 Task: Create a due date automation trigger when advanced on, on the monday of the week a card is due add fields with custom field "Resume" set to a date less than 1 days from now at 11:00 AM.
Action: Mouse moved to (1141, 84)
Screenshot: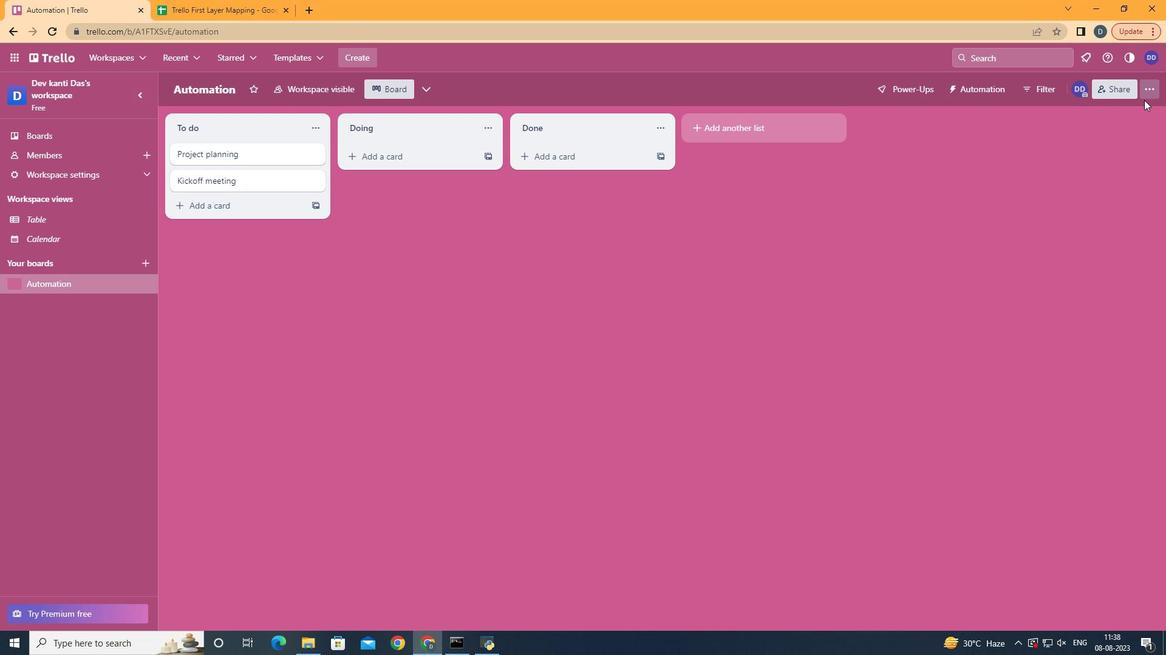 
Action: Mouse pressed left at (1141, 84)
Screenshot: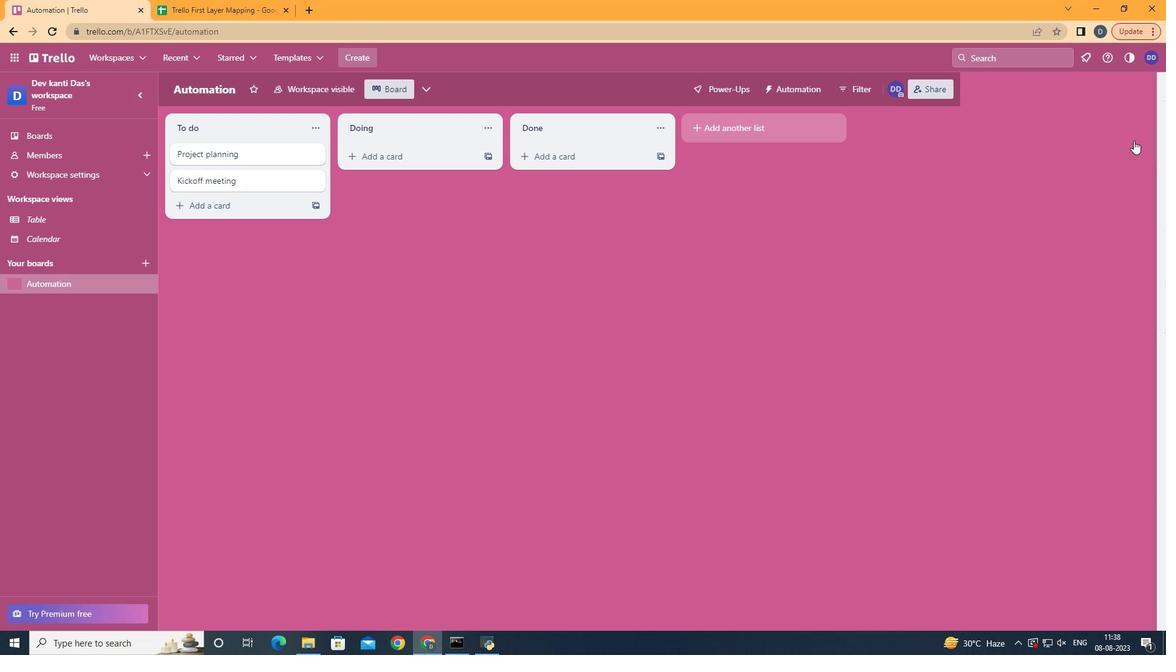 
Action: Mouse moved to (1068, 254)
Screenshot: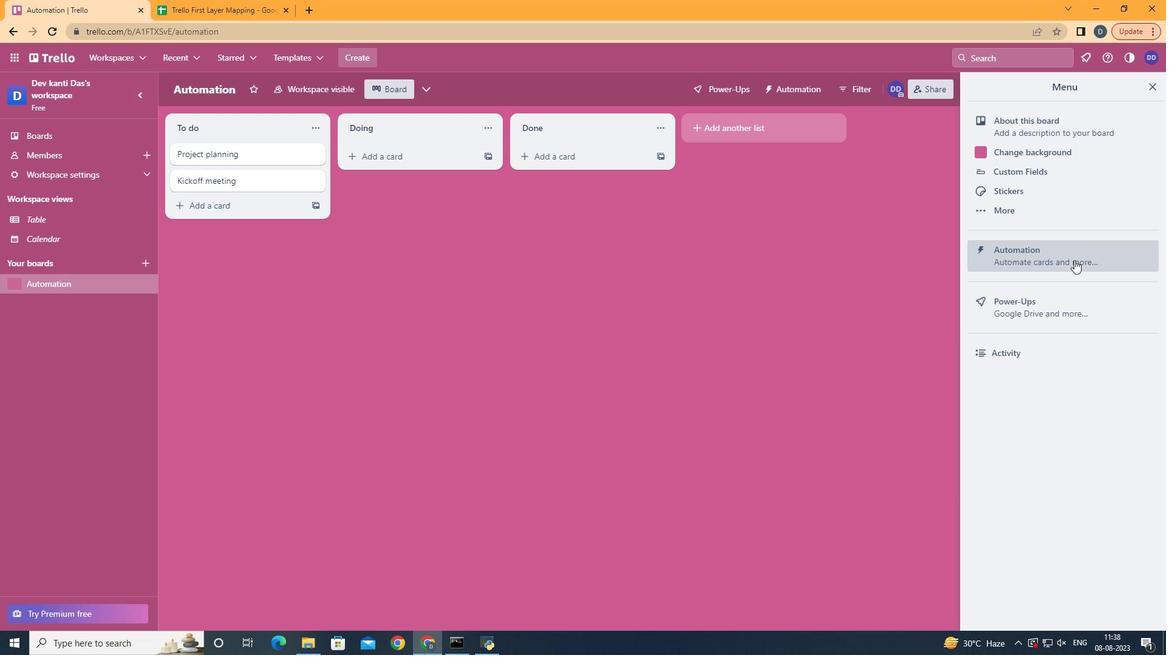
Action: Mouse pressed left at (1068, 254)
Screenshot: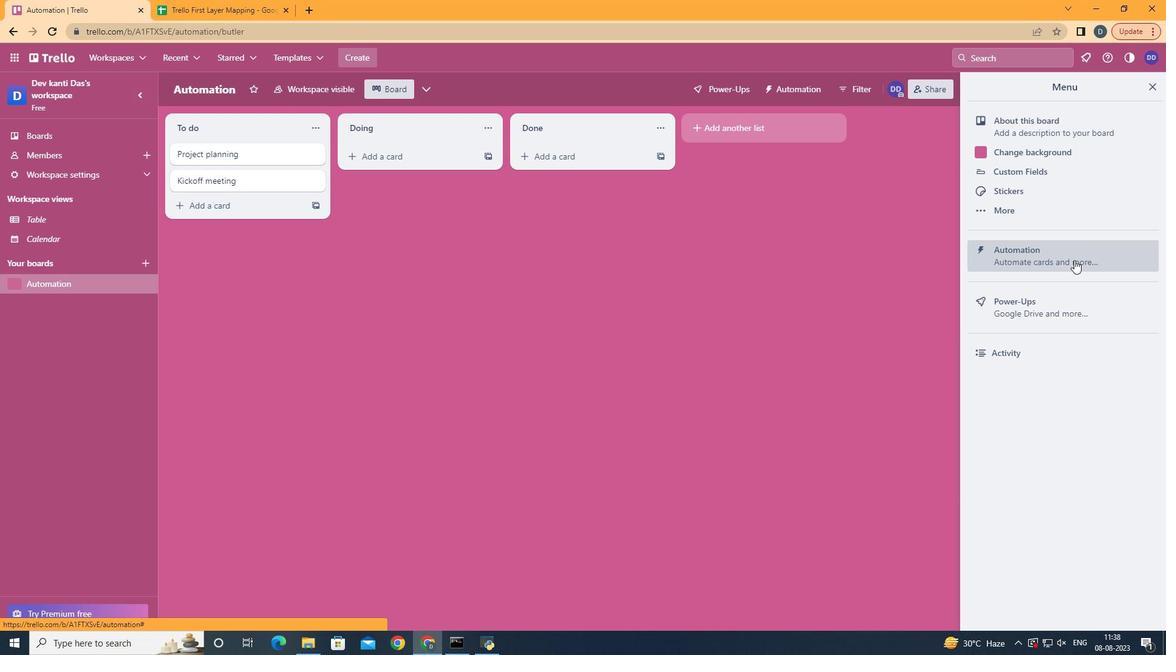 
Action: Mouse moved to (210, 238)
Screenshot: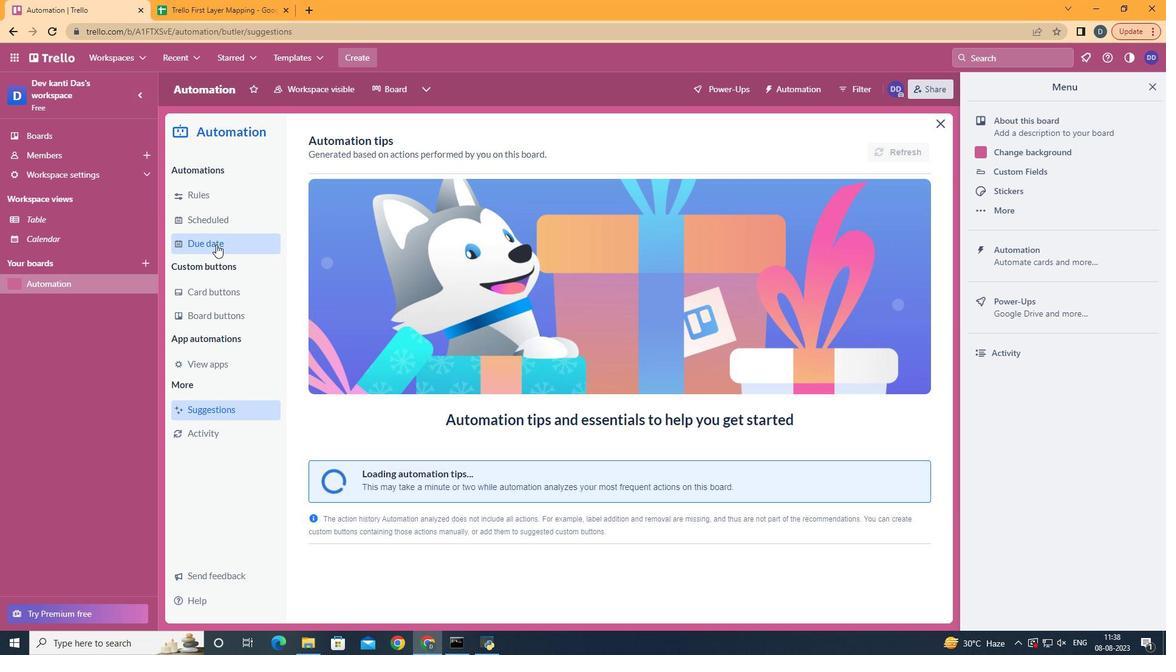 
Action: Mouse pressed left at (210, 238)
Screenshot: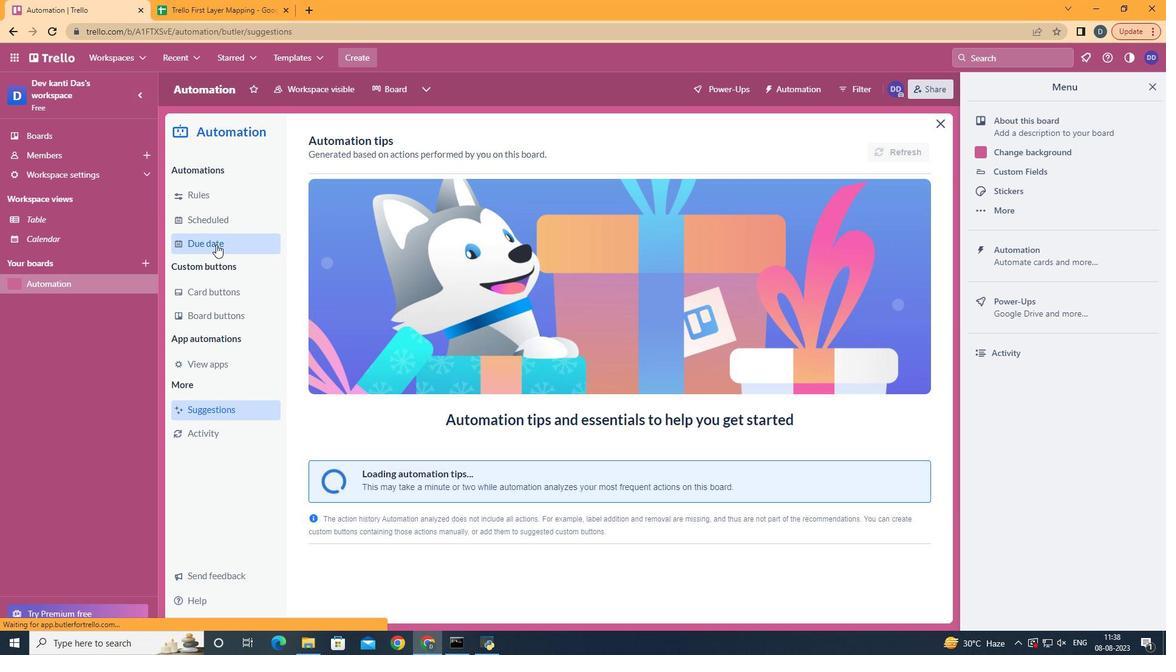 
Action: Mouse moved to (850, 140)
Screenshot: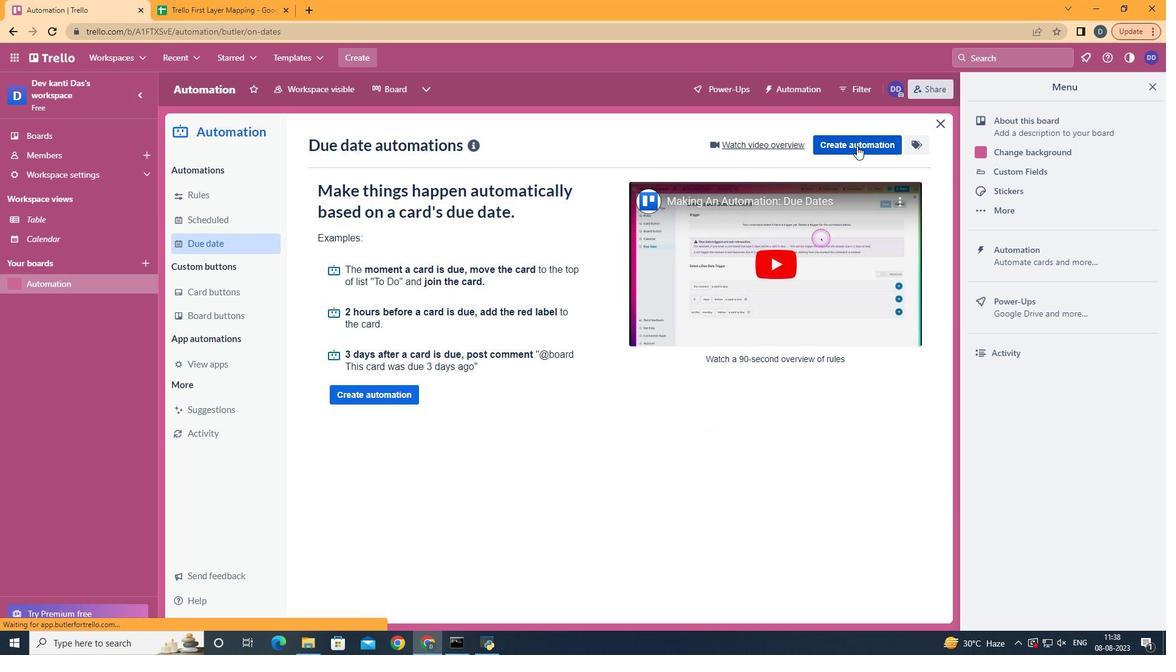 
Action: Mouse pressed left at (850, 140)
Screenshot: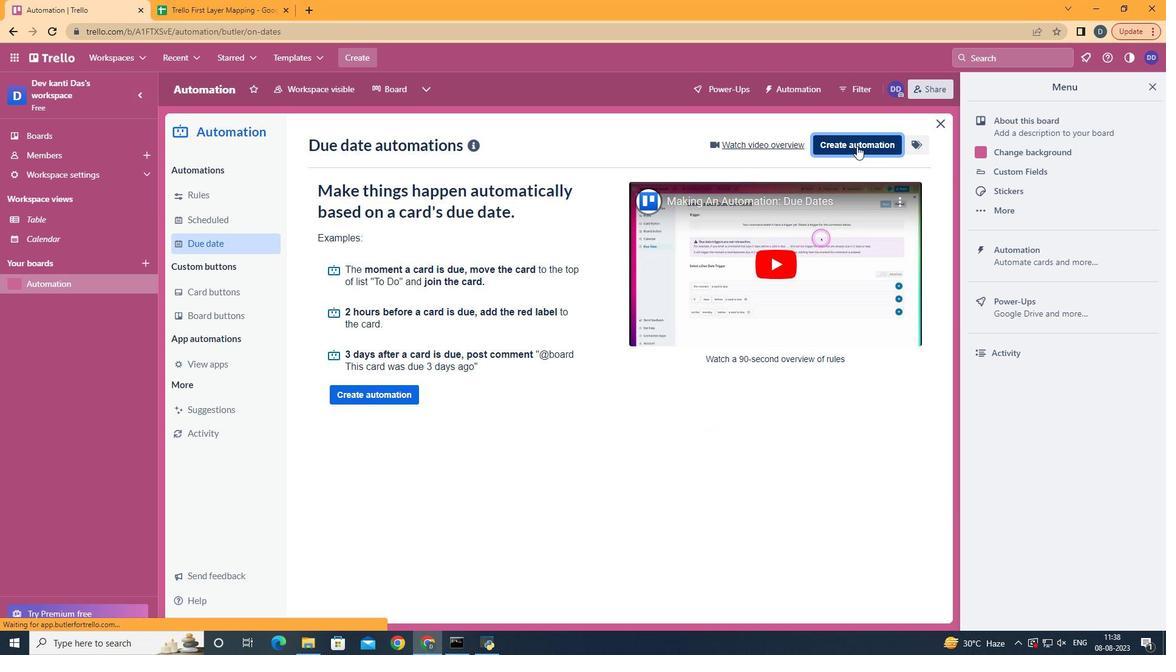 
Action: Mouse moved to (586, 257)
Screenshot: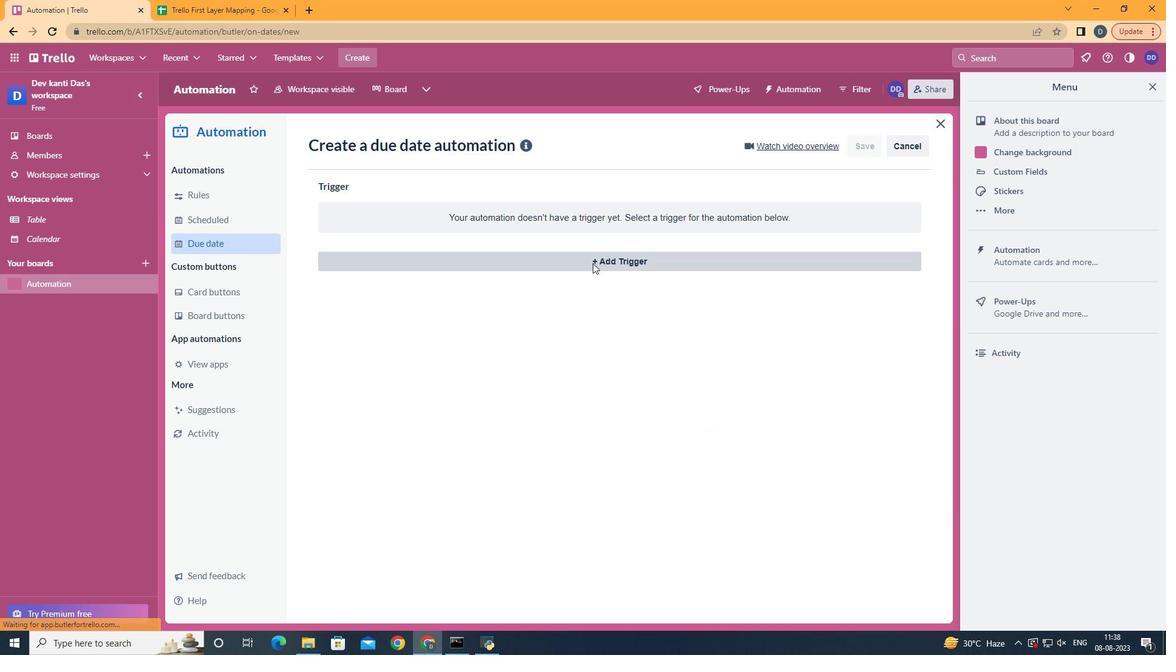 
Action: Mouse pressed left at (586, 257)
Screenshot: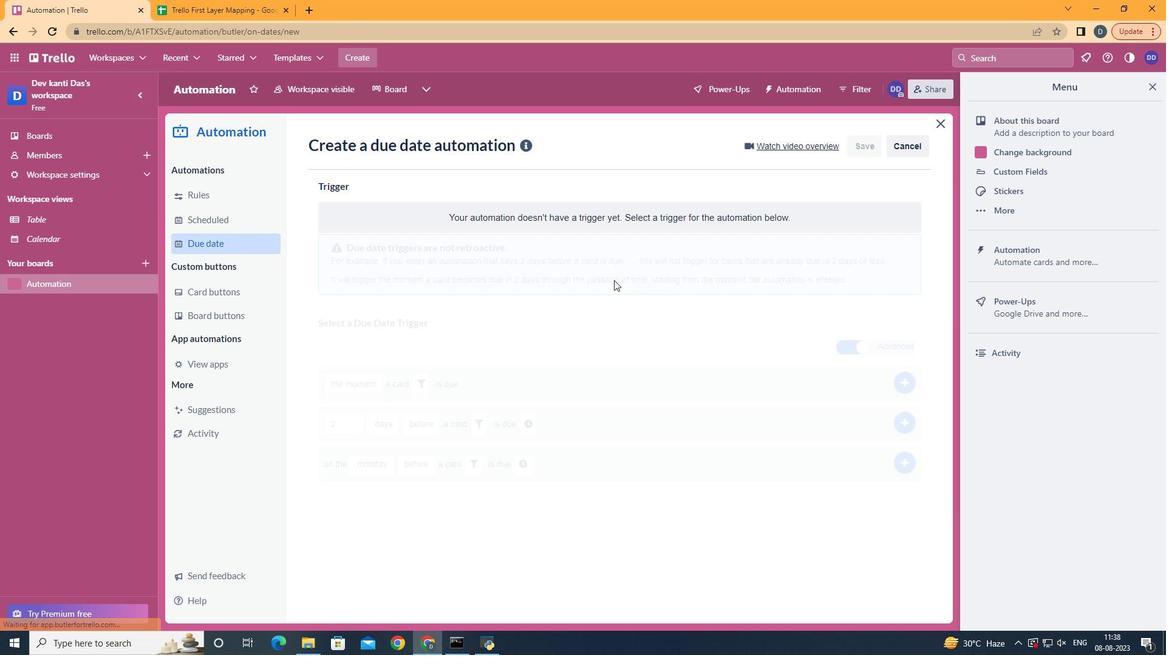 
Action: Mouse moved to (388, 315)
Screenshot: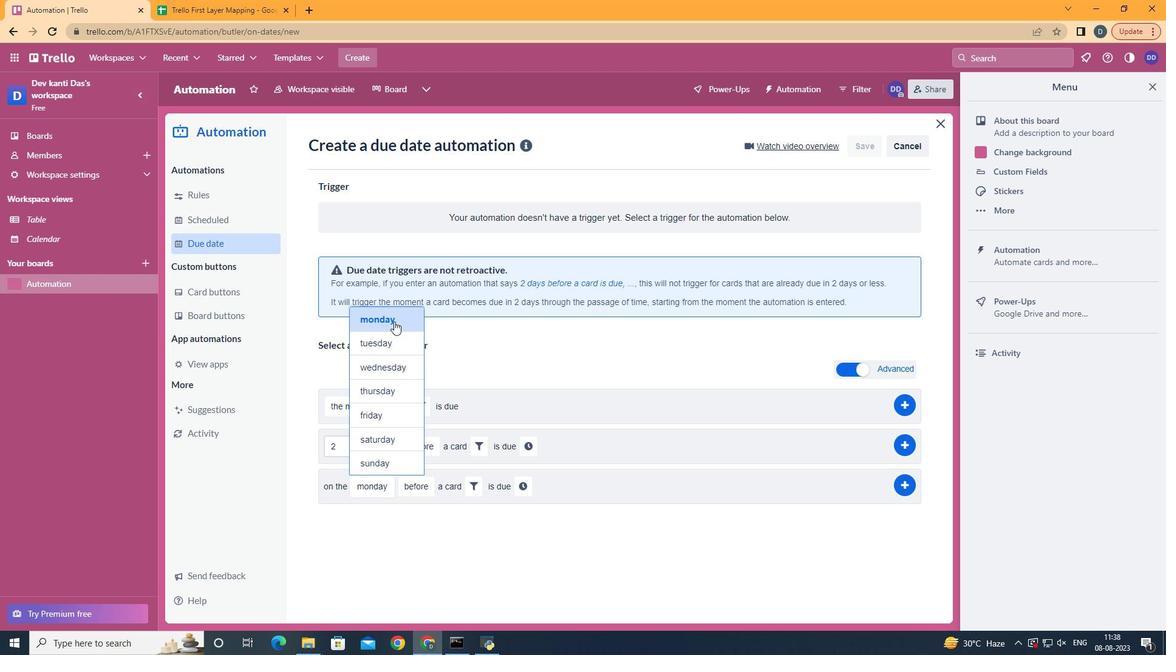 
Action: Mouse pressed left at (388, 315)
Screenshot: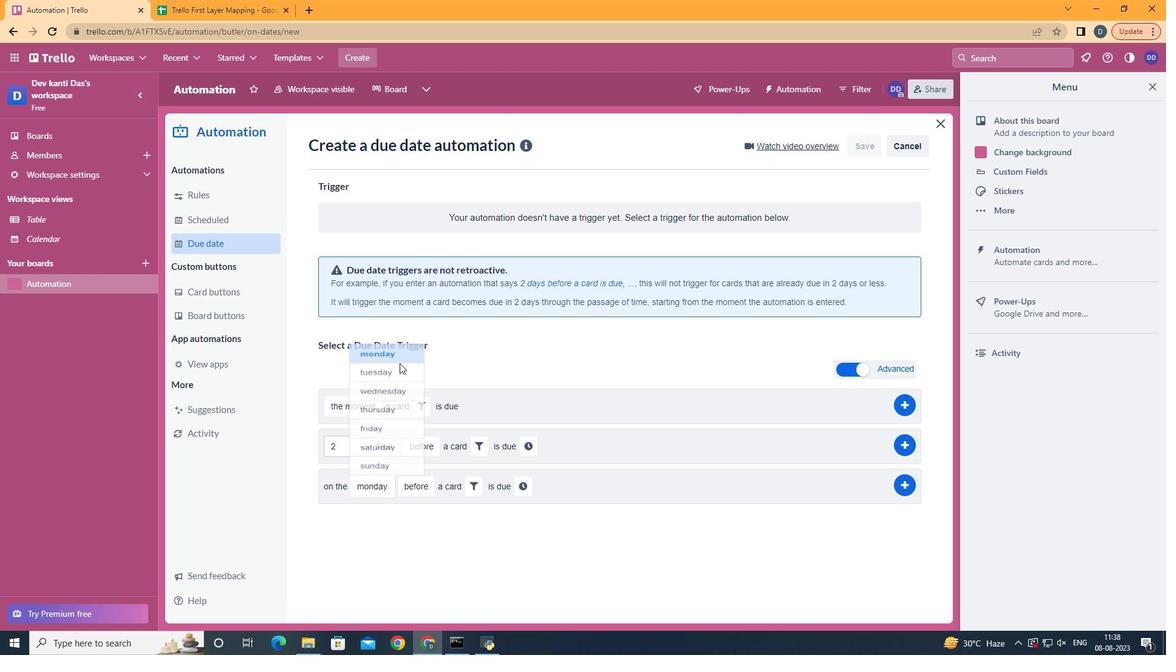 
Action: Mouse moved to (420, 551)
Screenshot: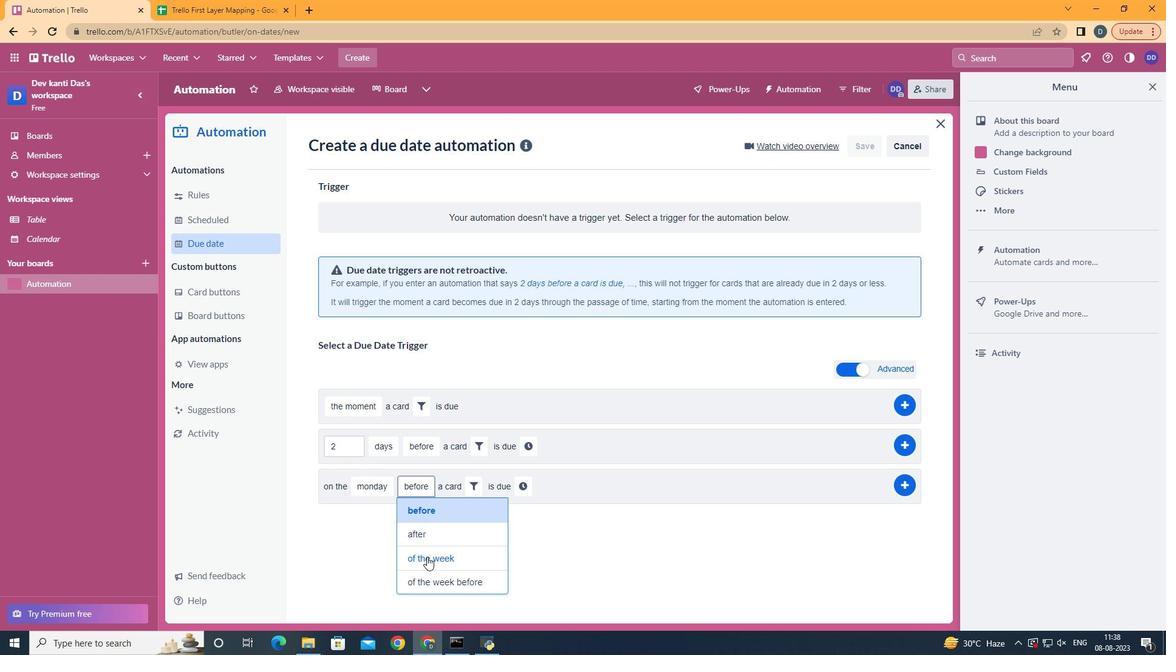 
Action: Mouse pressed left at (420, 551)
Screenshot: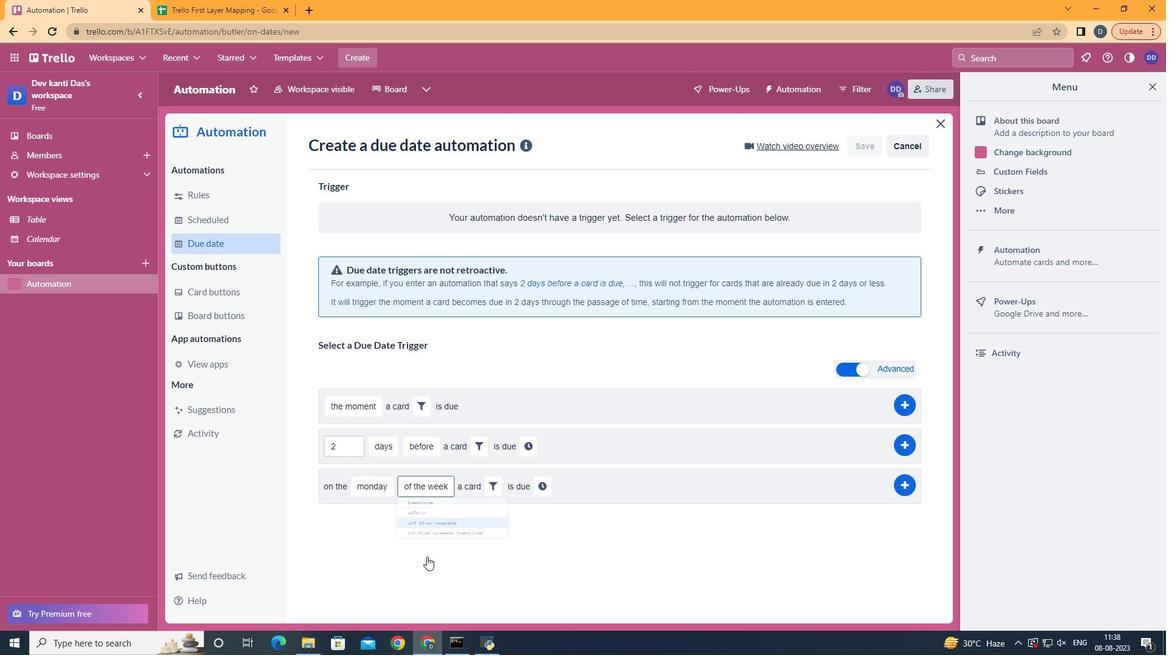 
Action: Mouse moved to (488, 481)
Screenshot: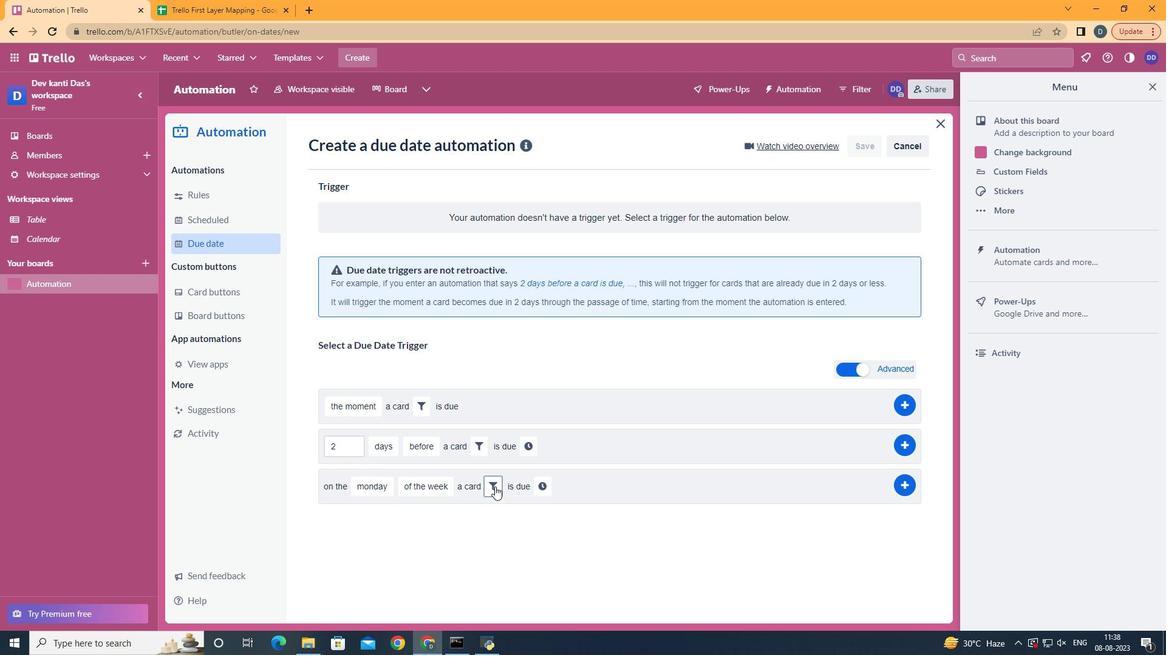 
Action: Mouse pressed left at (488, 481)
Screenshot: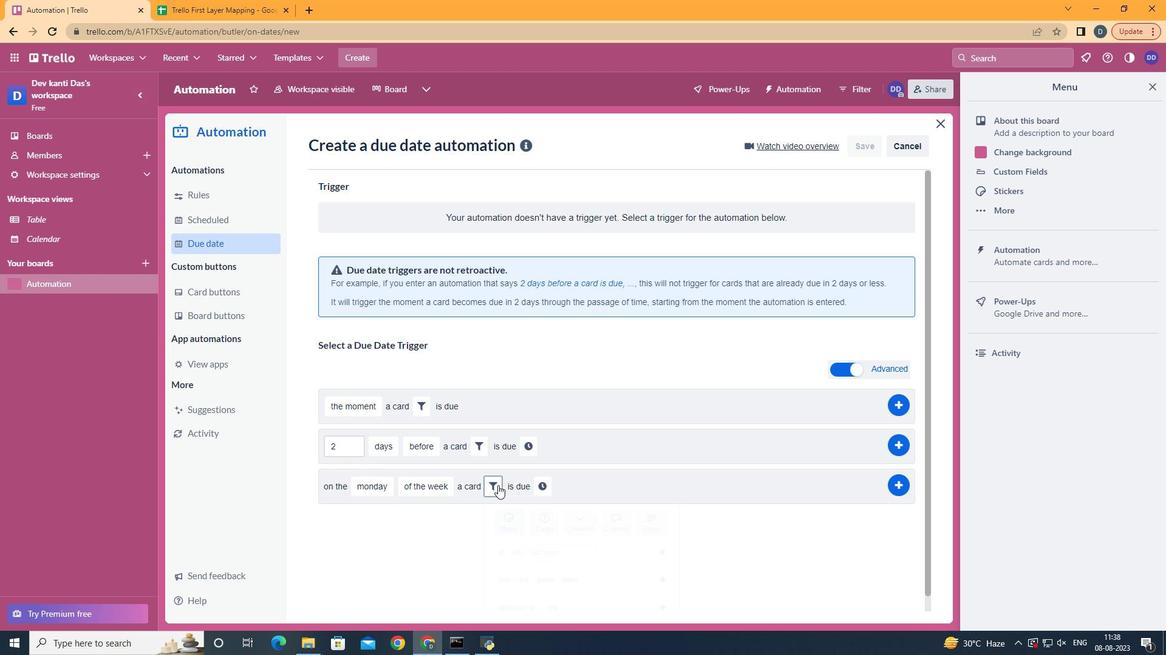 
Action: Mouse moved to (684, 524)
Screenshot: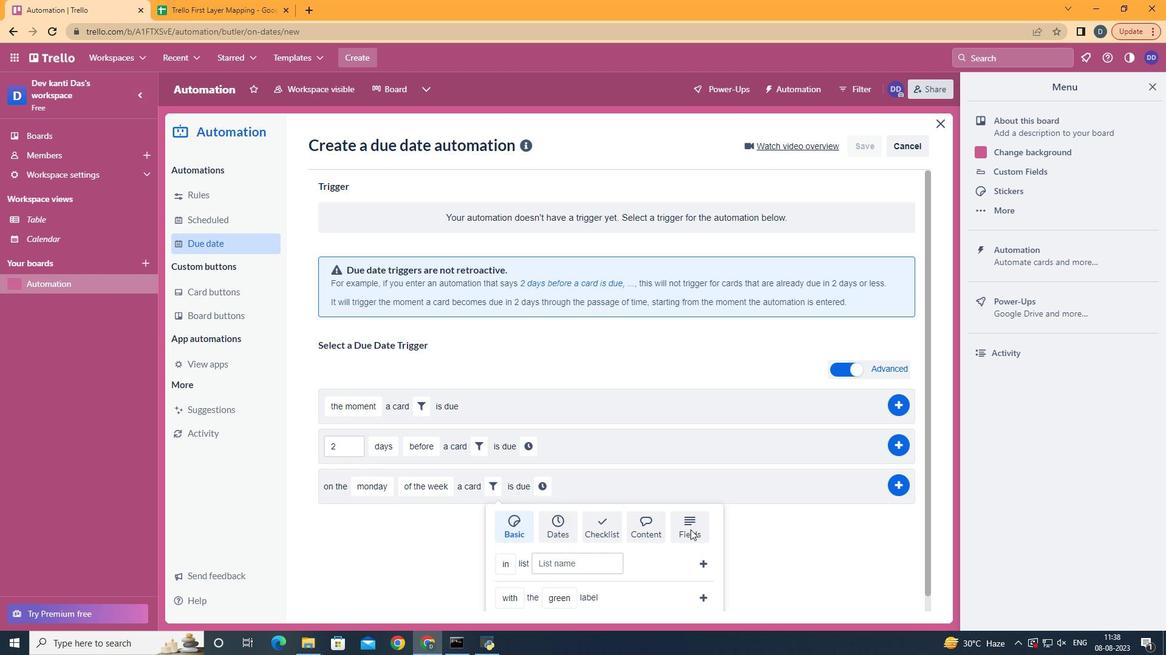 
Action: Mouse pressed left at (684, 524)
Screenshot: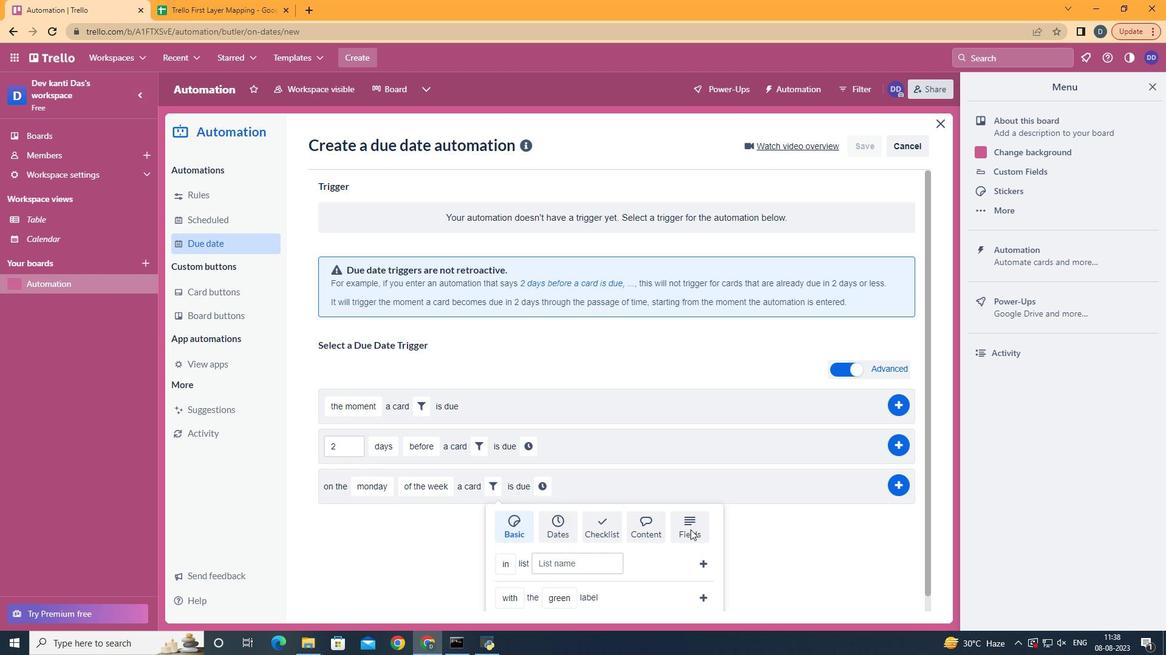 
Action: Mouse scrolled (684, 523) with delta (0, 0)
Screenshot: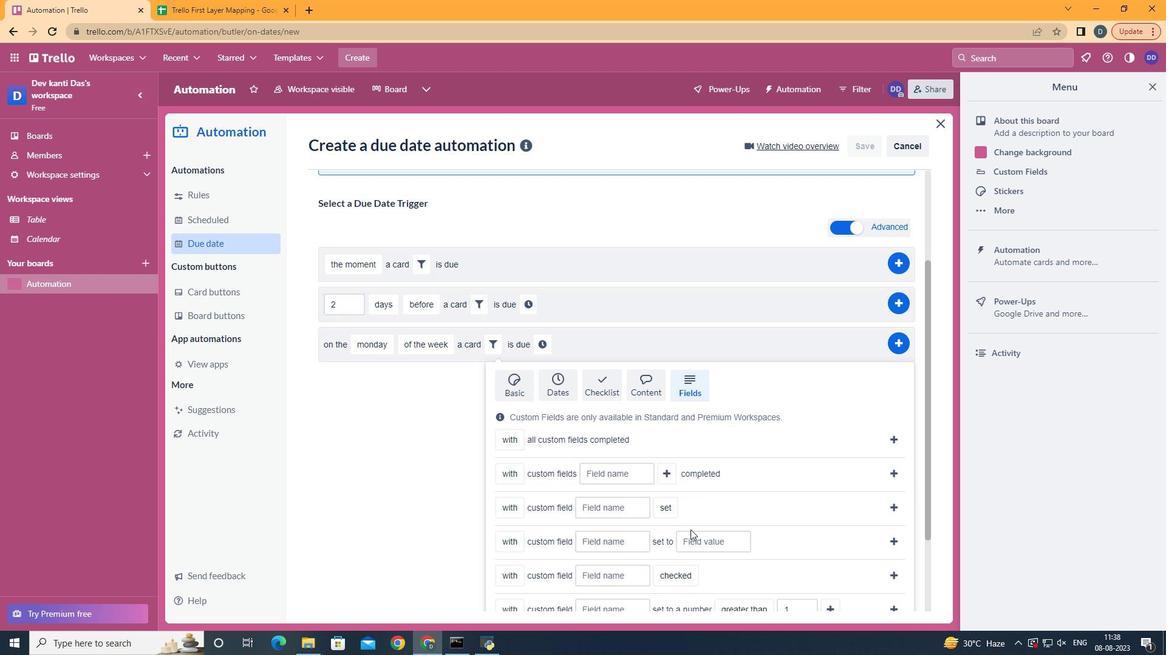 
Action: Mouse scrolled (684, 523) with delta (0, 0)
Screenshot: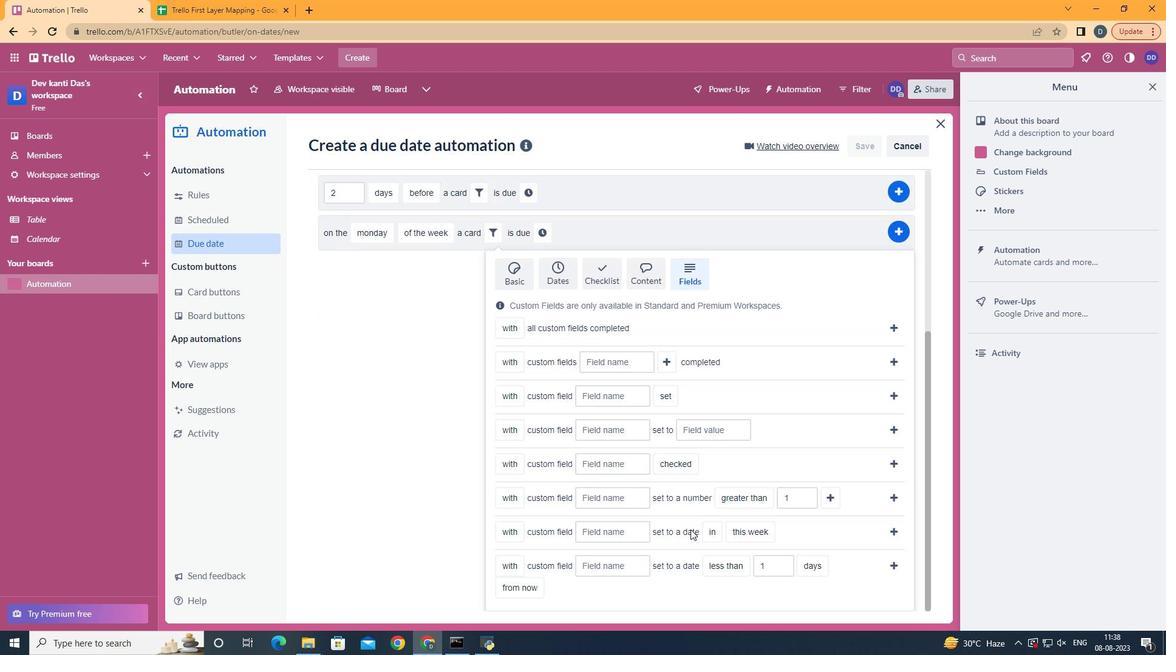 
Action: Mouse scrolled (684, 523) with delta (0, 0)
Screenshot: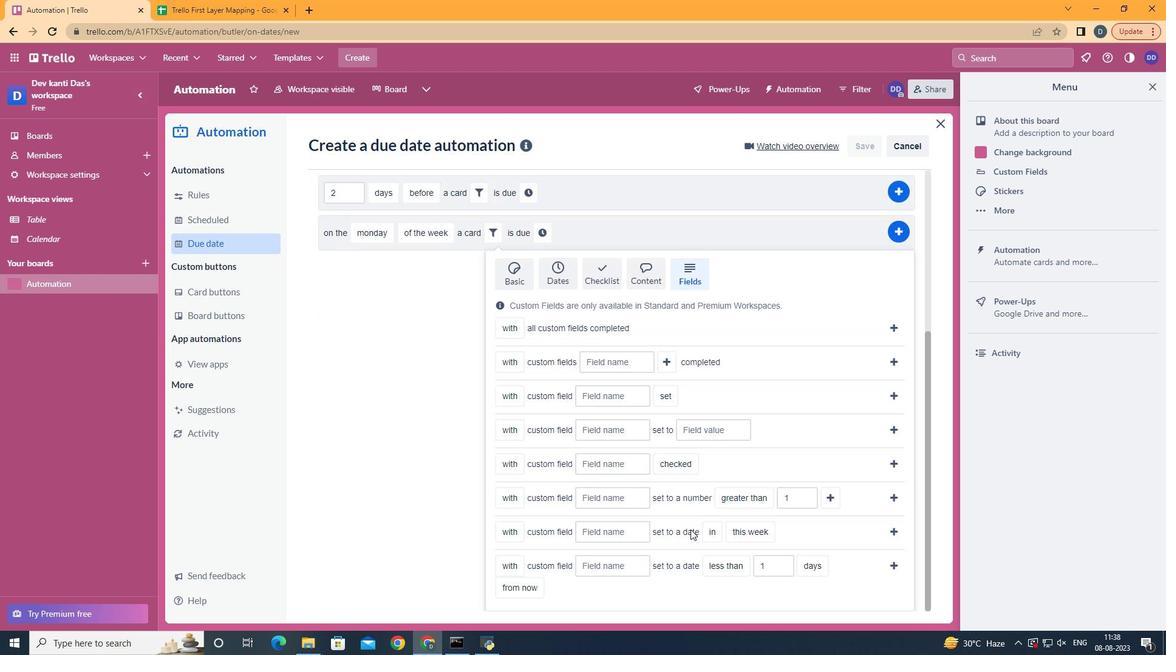 
Action: Mouse scrolled (684, 523) with delta (0, 0)
Screenshot: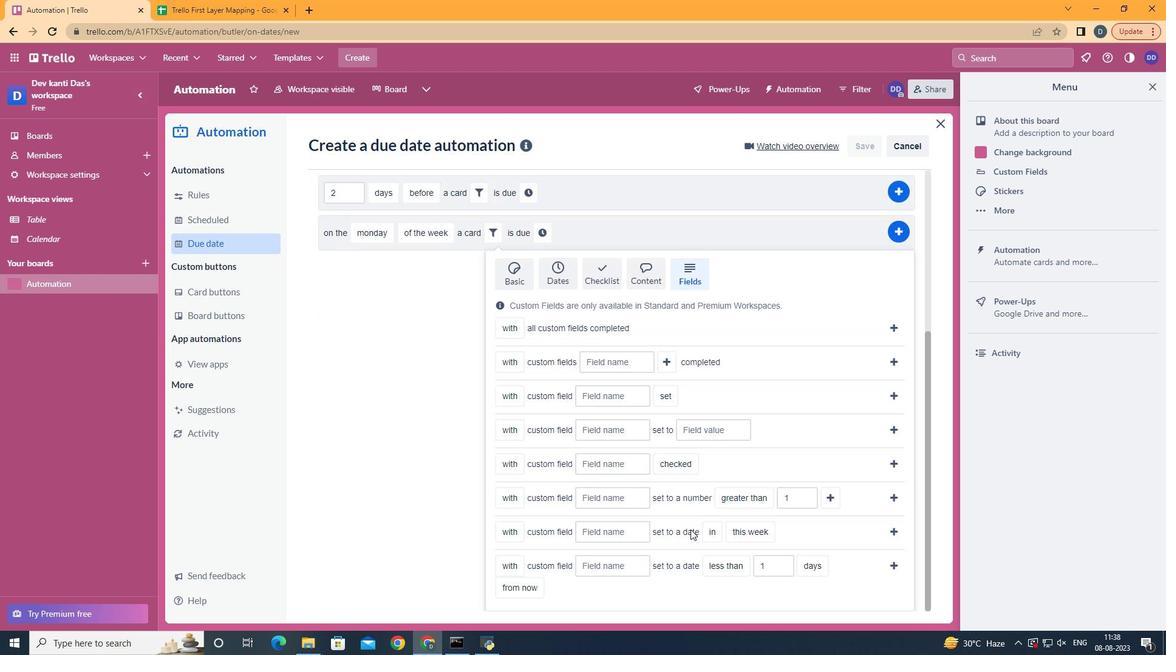 
Action: Mouse scrolled (684, 523) with delta (0, 0)
Screenshot: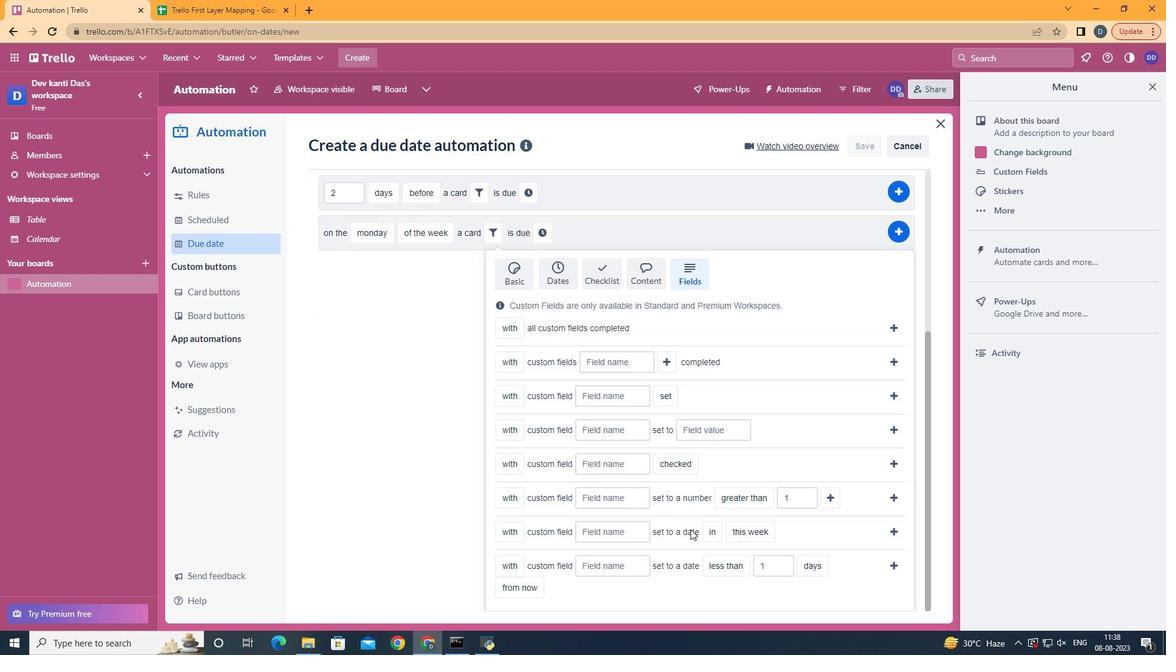 
Action: Mouse scrolled (684, 523) with delta (0, 0)
Screenshot: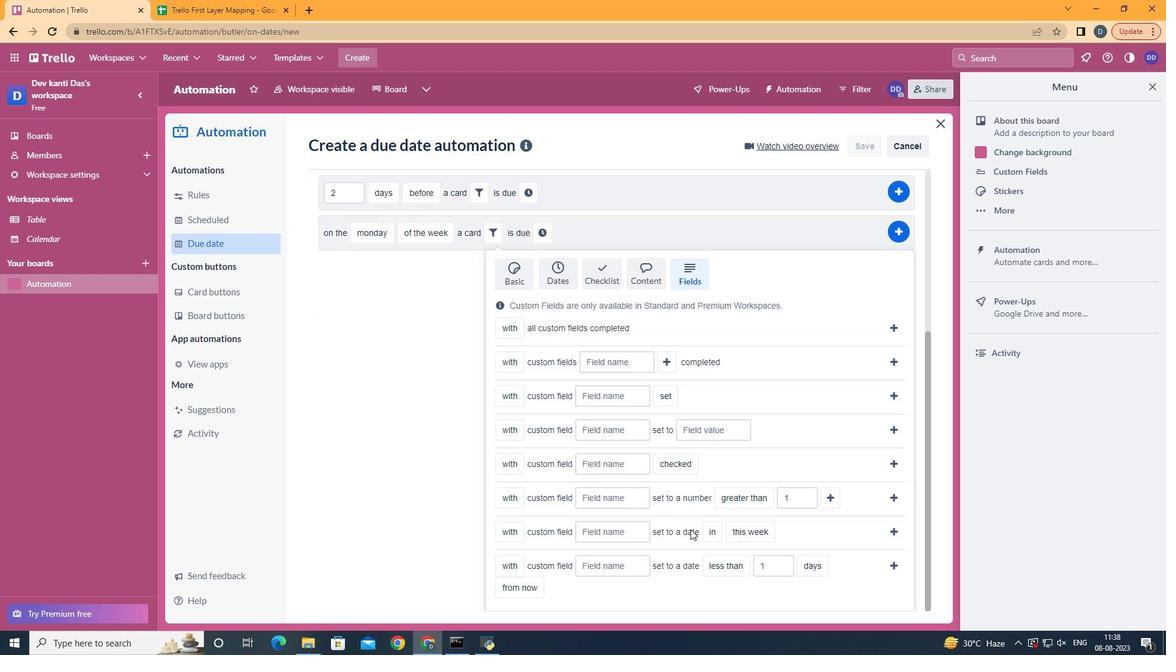 
Action: Mouse scrolled (684, 523) with delta (0, 0)
Screenshot: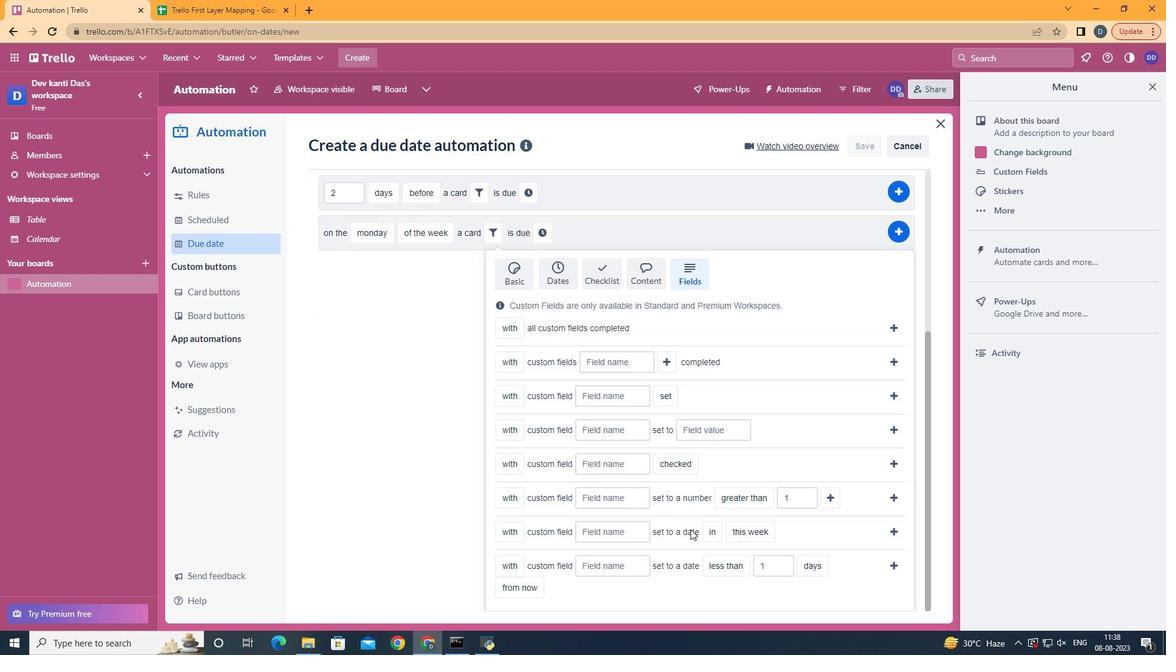 
Action: Mouse moved to (527, 510)
Screenshot: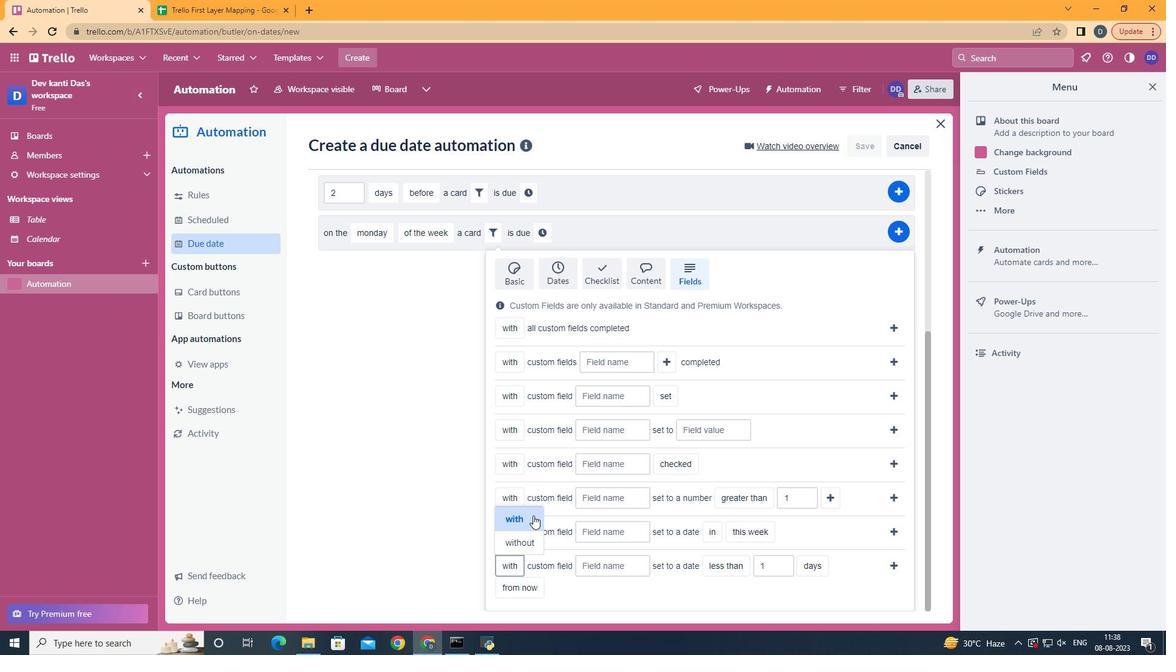 
Action: Mouse pressed left at (527, 510)
Screenshot: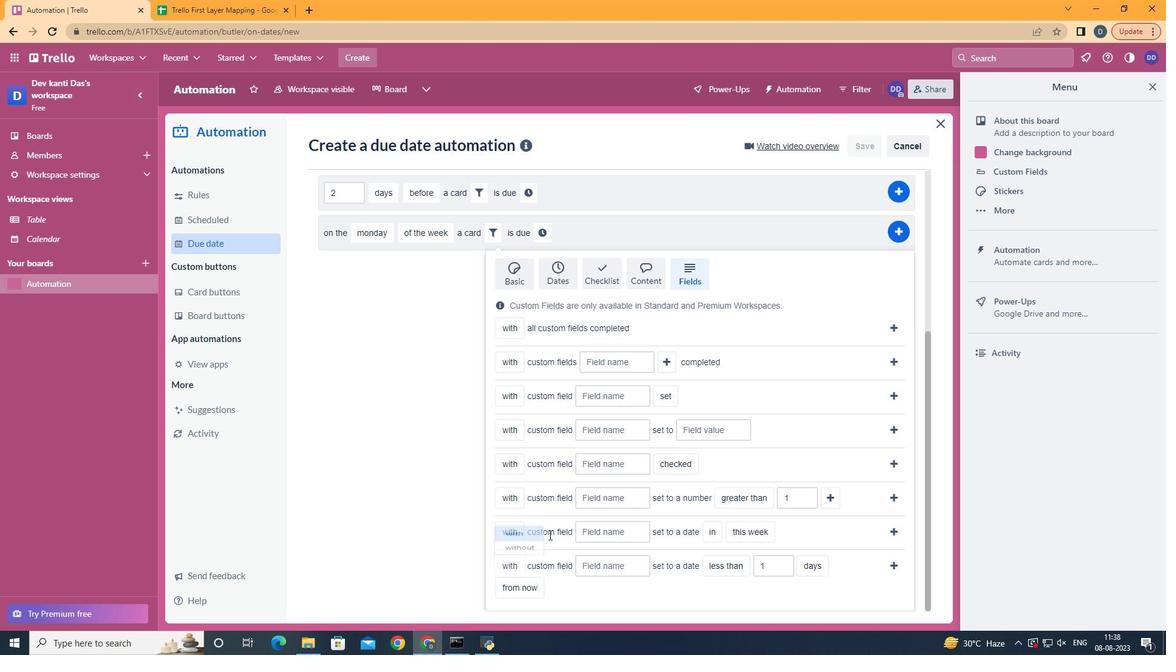 
Action: Mouse moved to (603, 566)
Screenshot: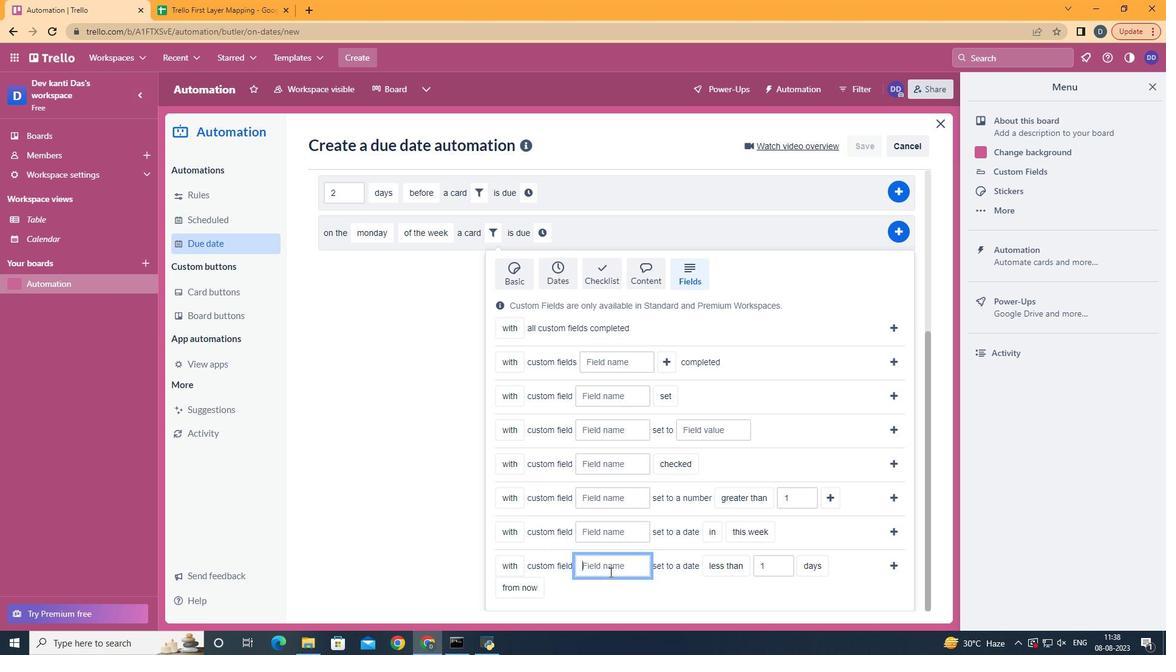 
Action: Mouse pressed left at (603, 566)
Screenshot: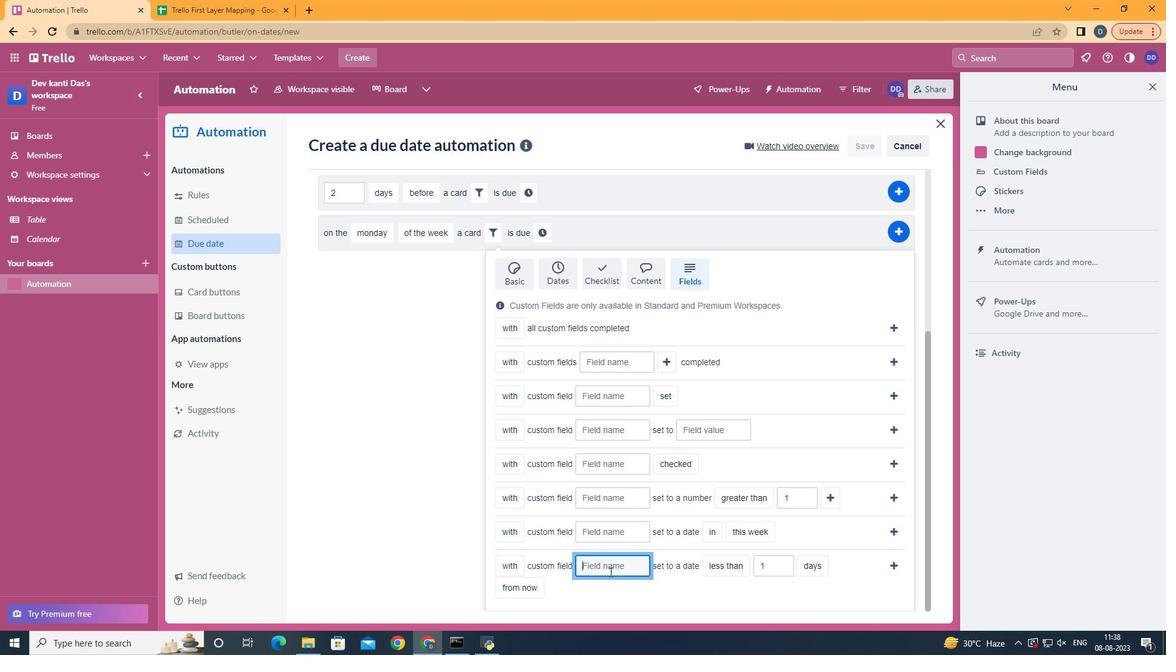 
Action: Key pressed <Key.shift>Resume
Screenshot: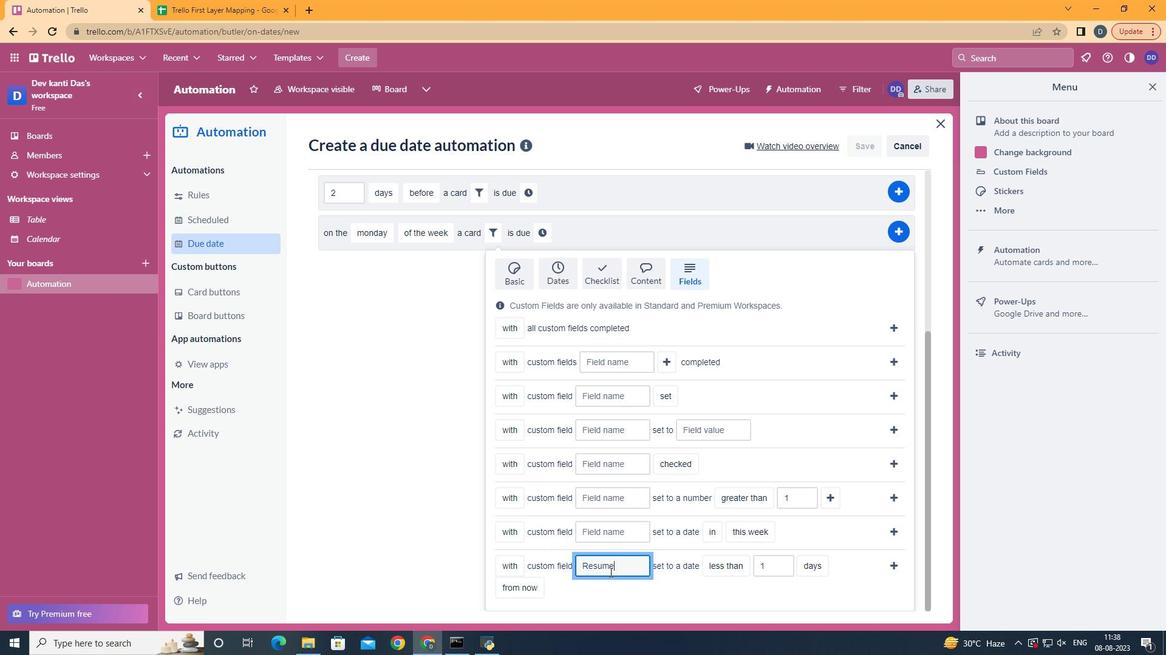 
Action: Mouse moved to (730, 470)
Screenshot: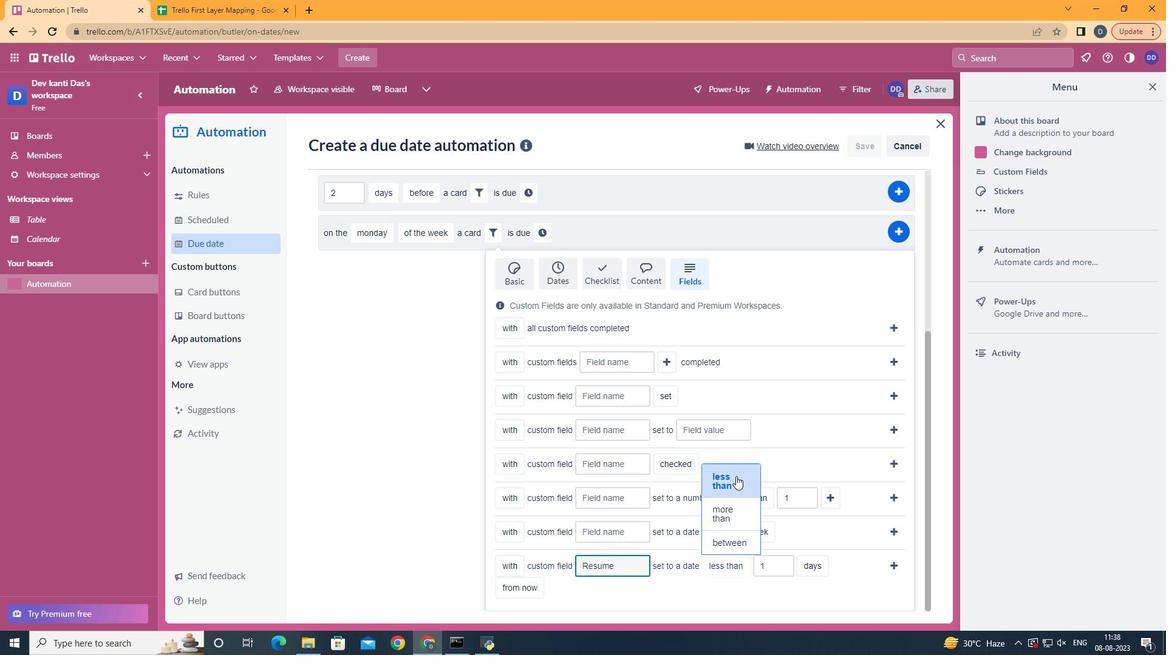 
Action: Mouse pressed left at (730, 470)
Screenshot: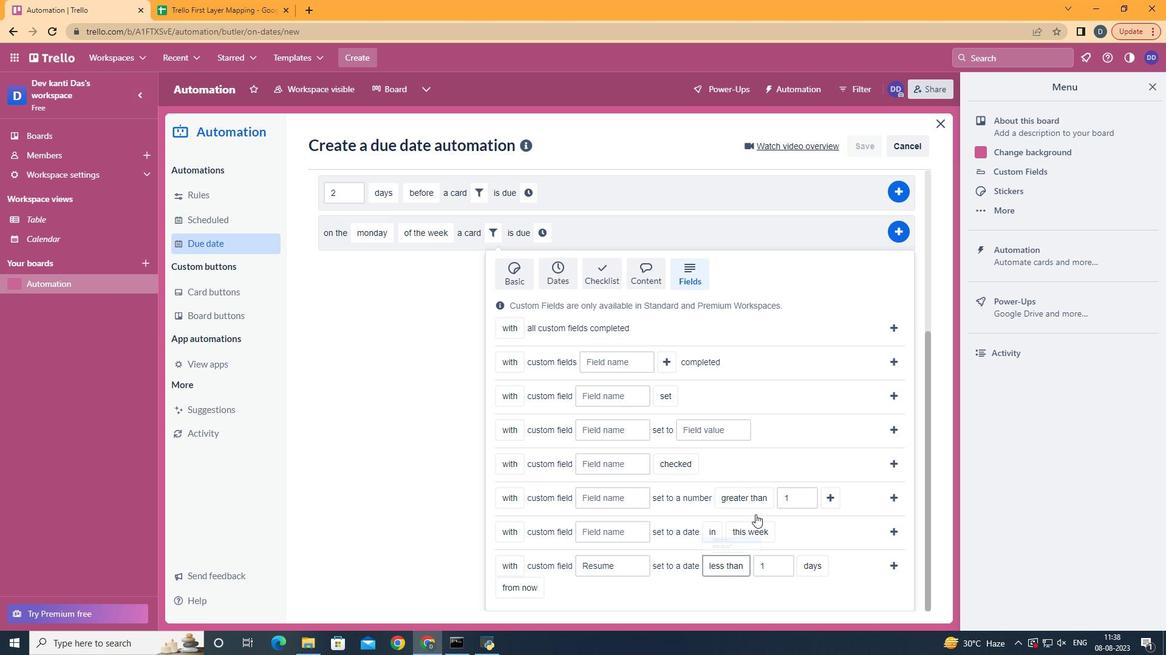 
Action: Mouse moved to (827, 510)
Screenshot: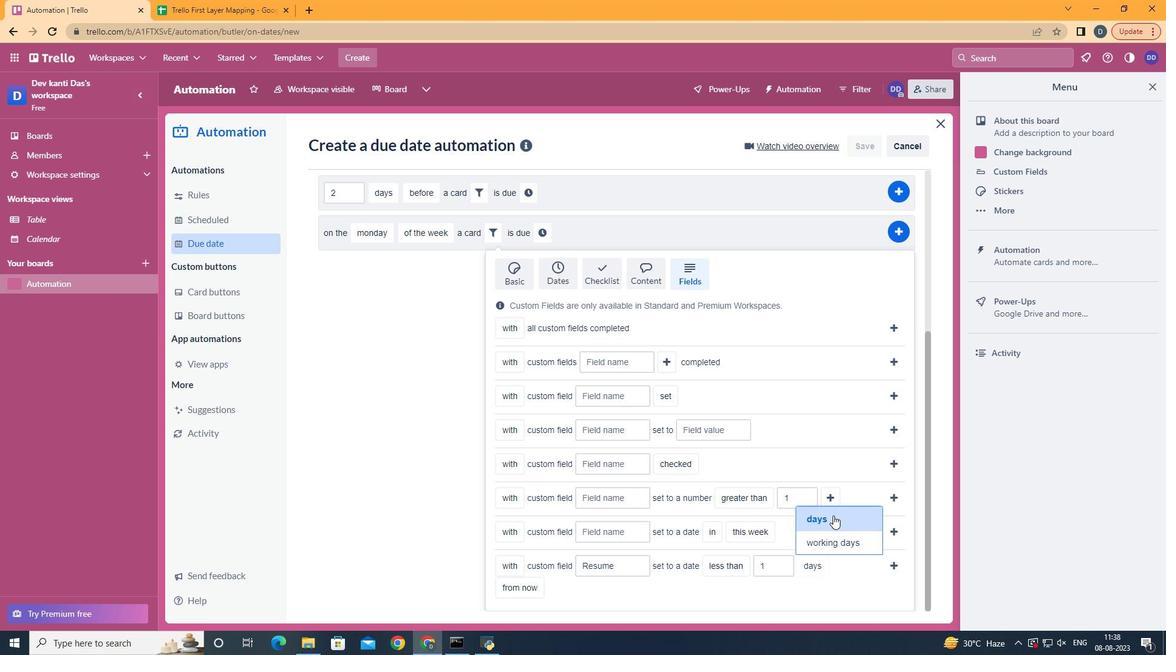 
Action: Mouse pressed left at (827, 510)
Screenshot: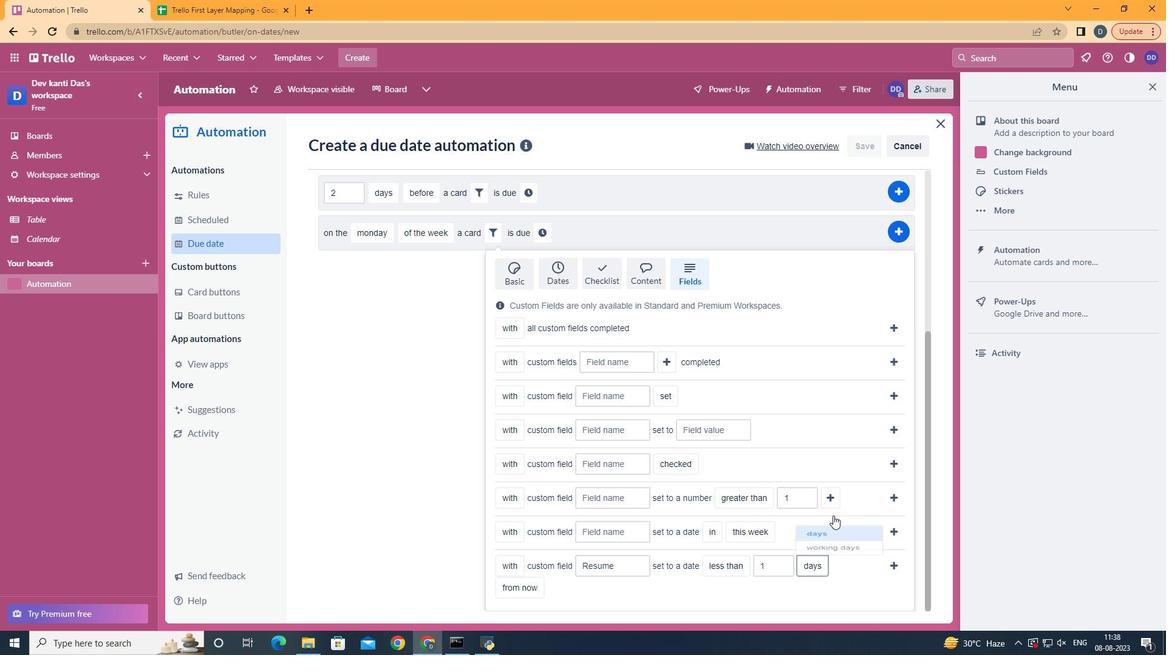 
Action: Mouse moved to (534, 527)
Screenshot: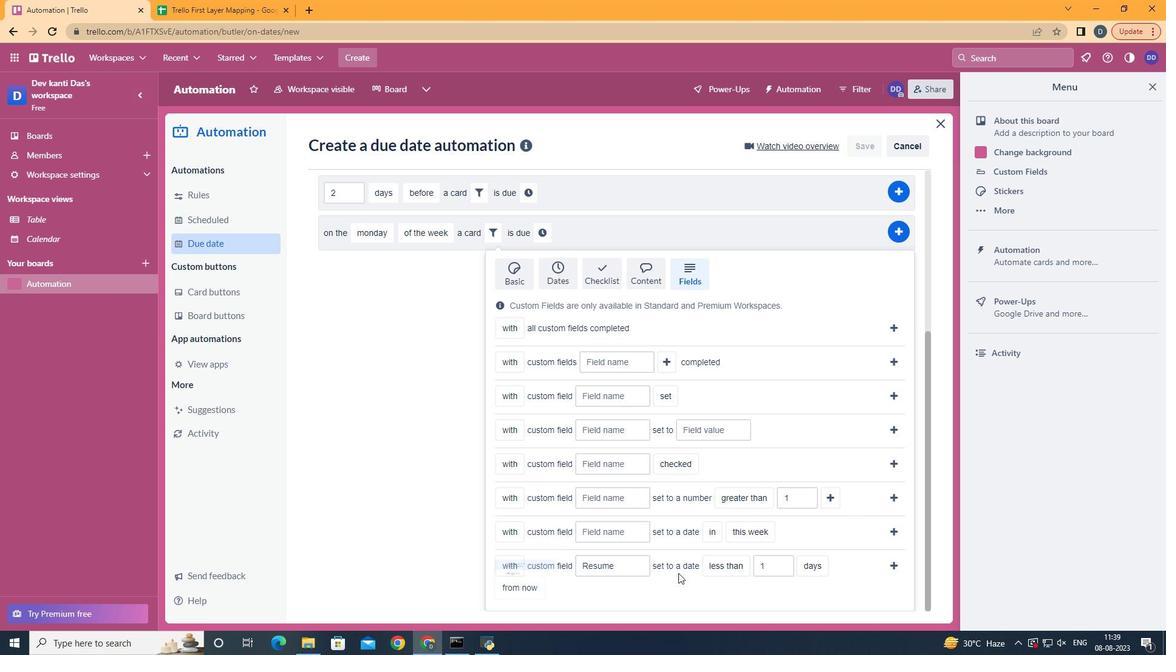 
Action: Mouse pressed left at (534, 527)
Screenshot: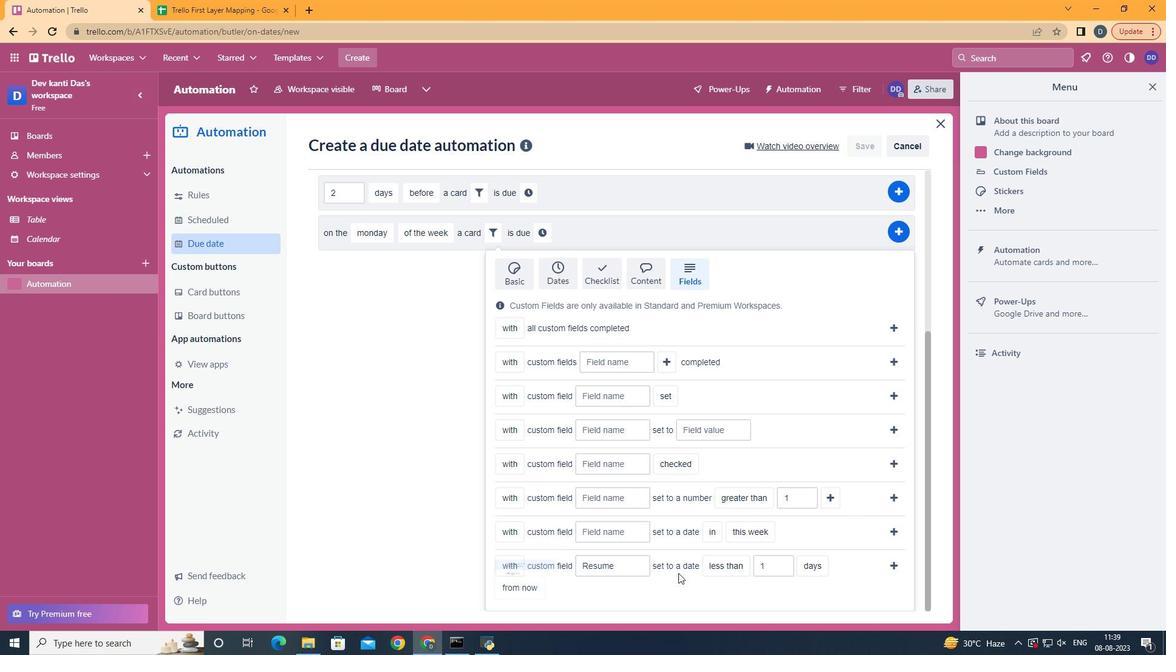 
Action: Mouse moved to (893, 560)
Screenshot: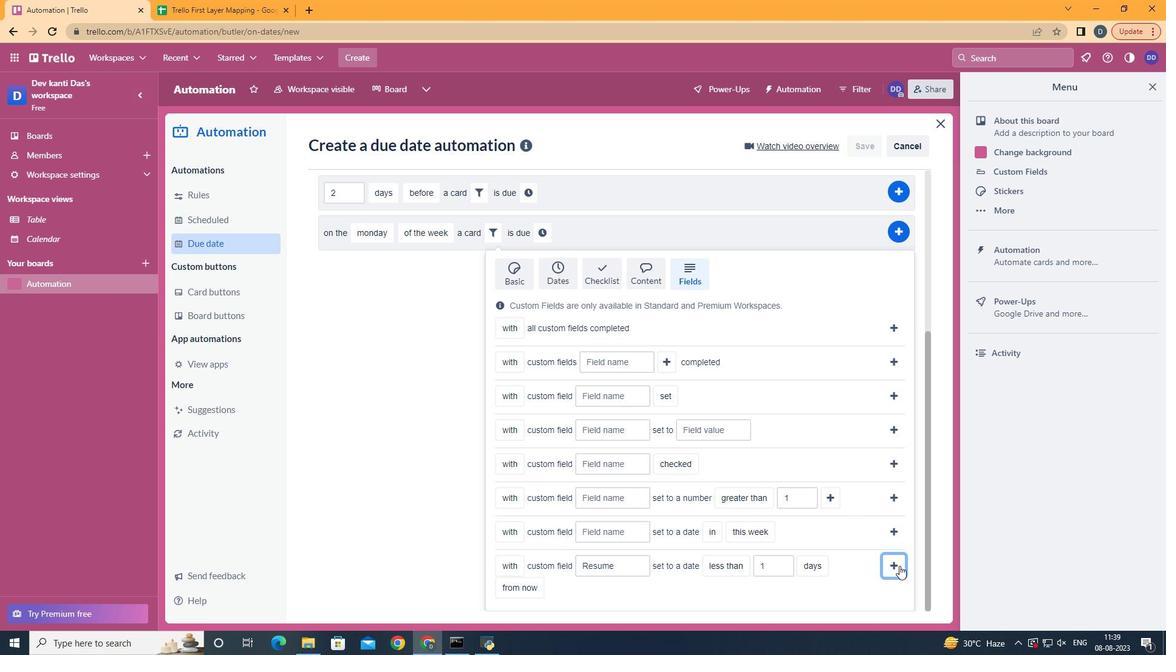 
Action: Mouse pressed left at (893, 560)
Screenshot: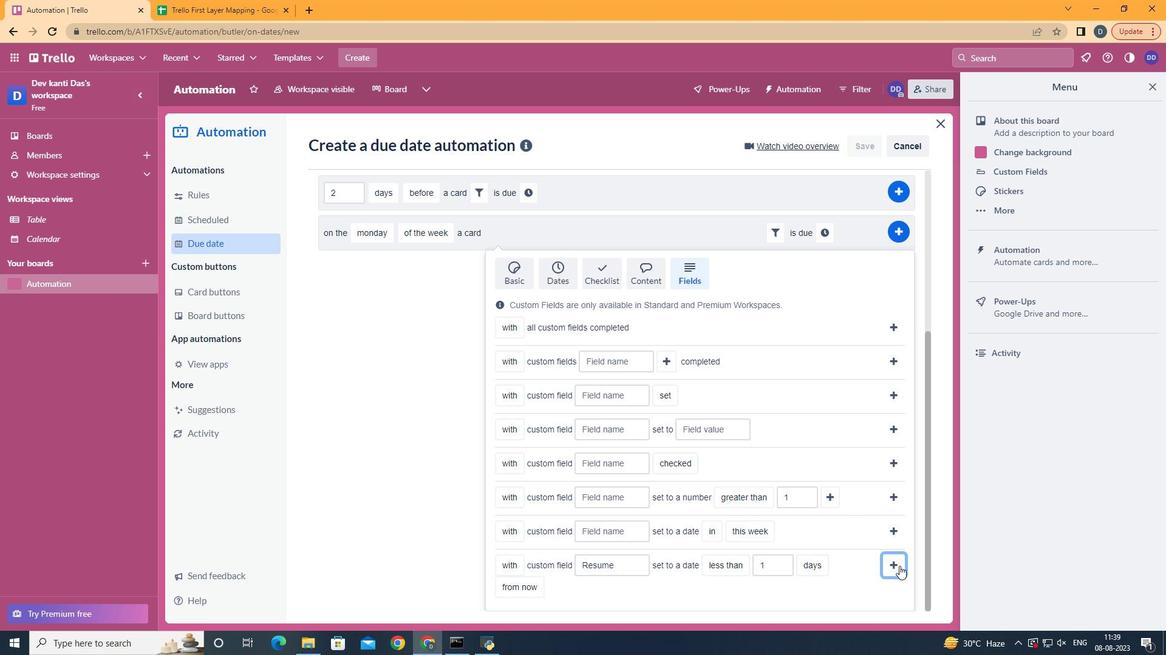 
Action: Mouse moved to (807, 476)
Screenshot: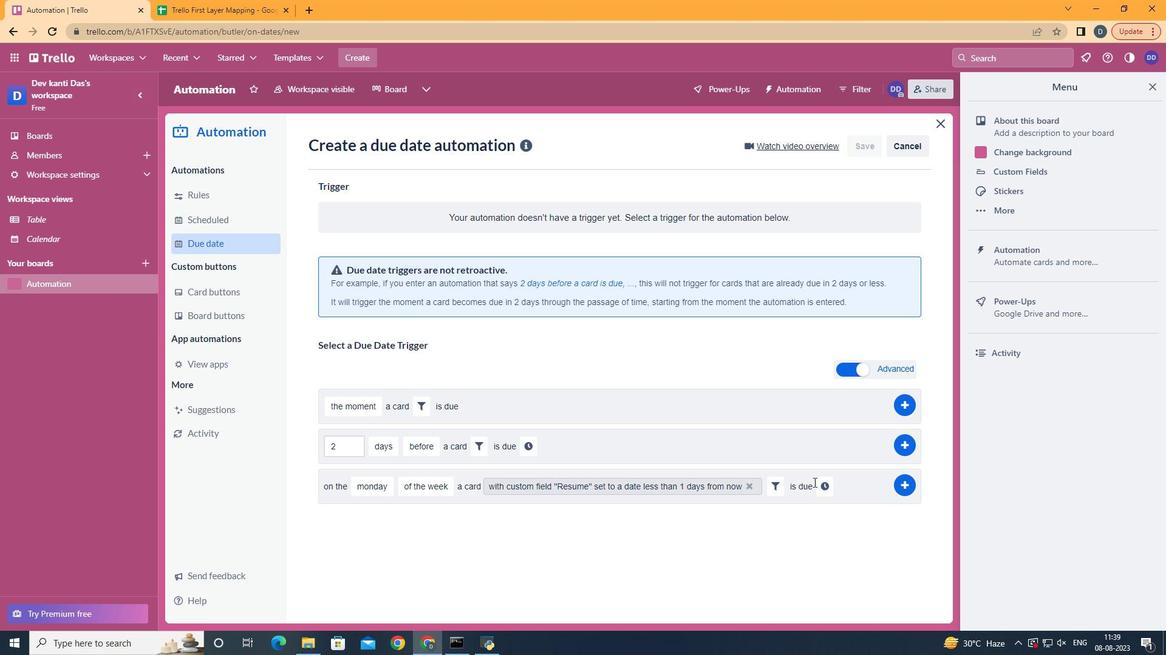 
Action: Mouse pressed left at (807, 476)
Screenshot: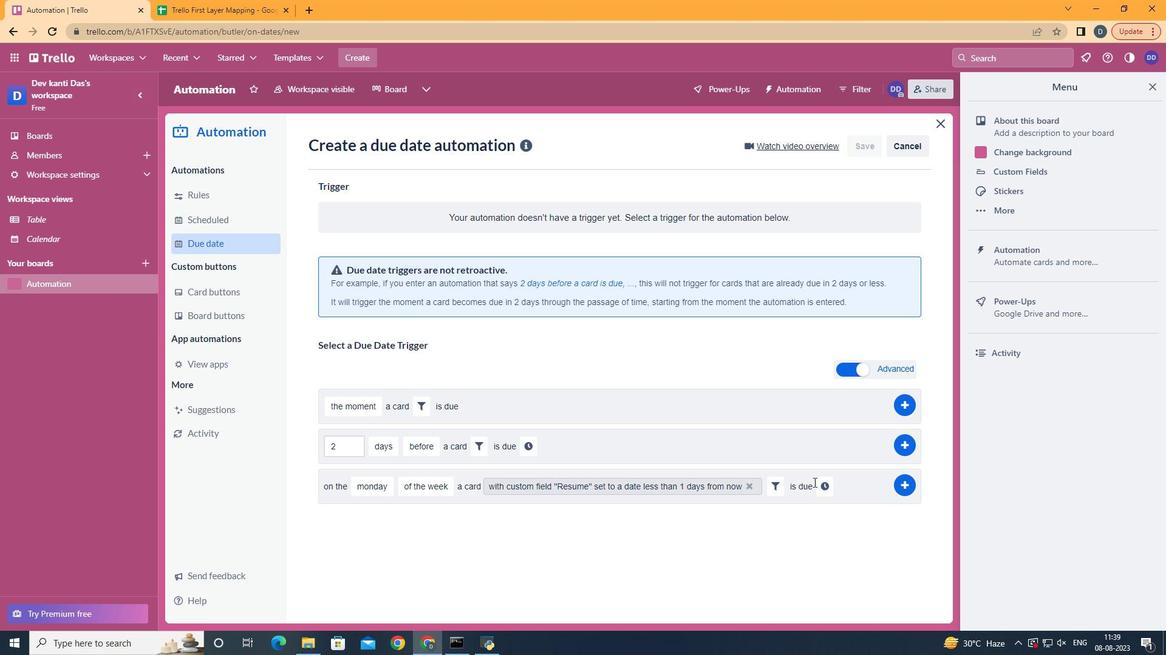 
Action: Mouse moved to (815, 479)
Screenshot: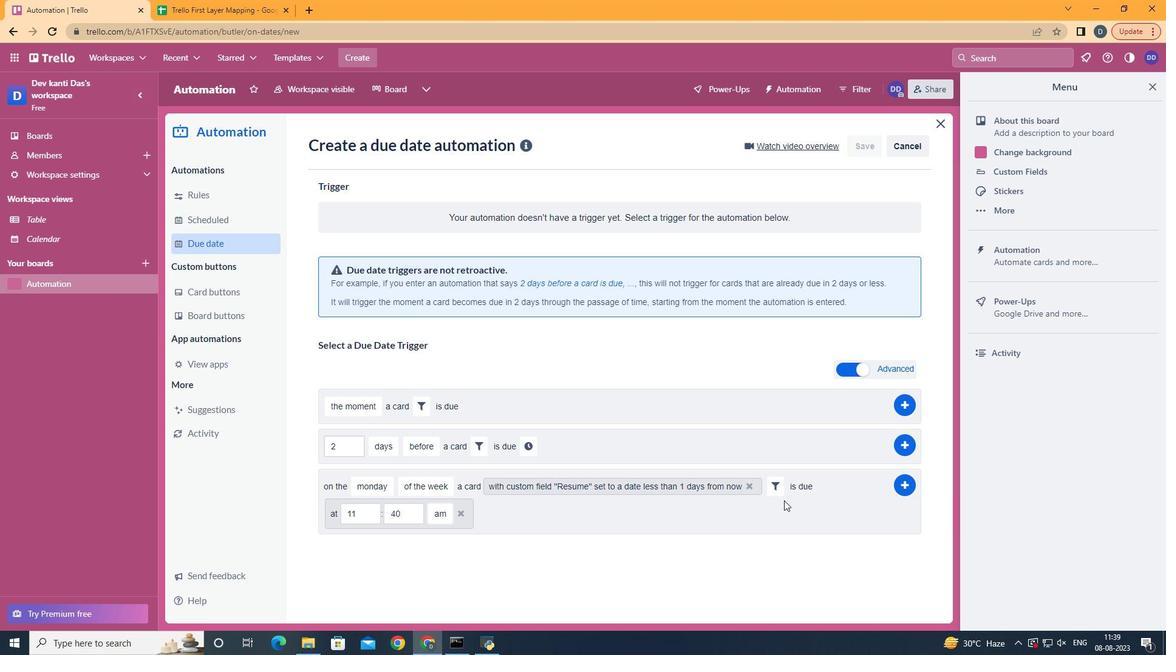 
Action: Mouse pressed left at (815, 479)
Screenshot: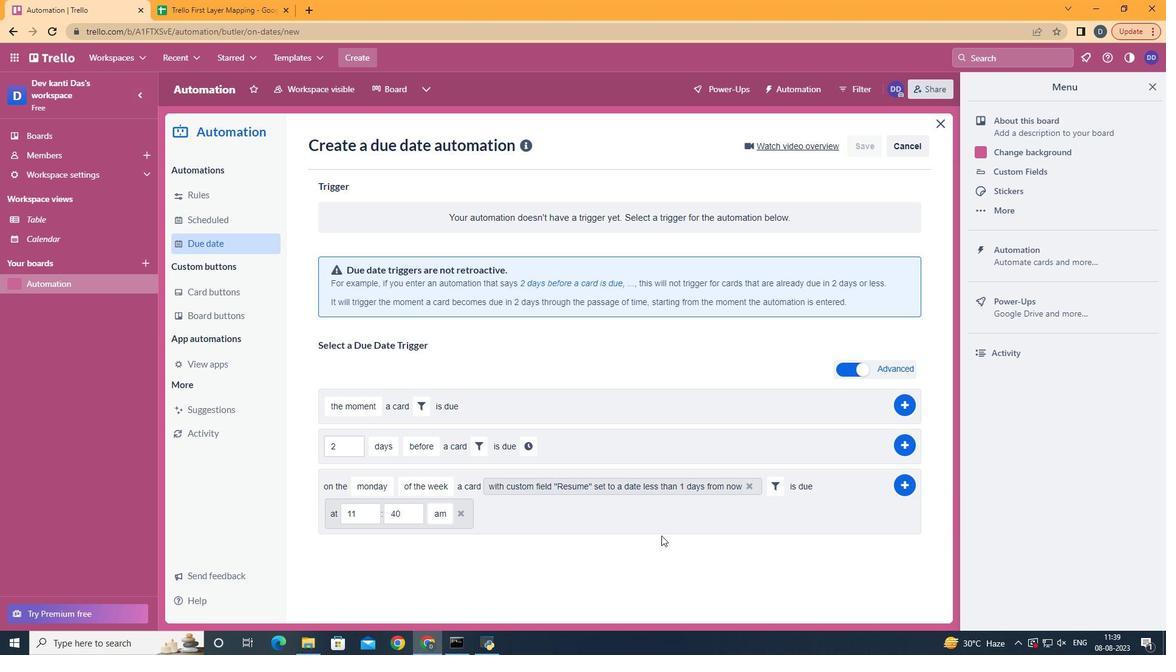 
Action: Mouse moved to (407, 507)
Screenshot: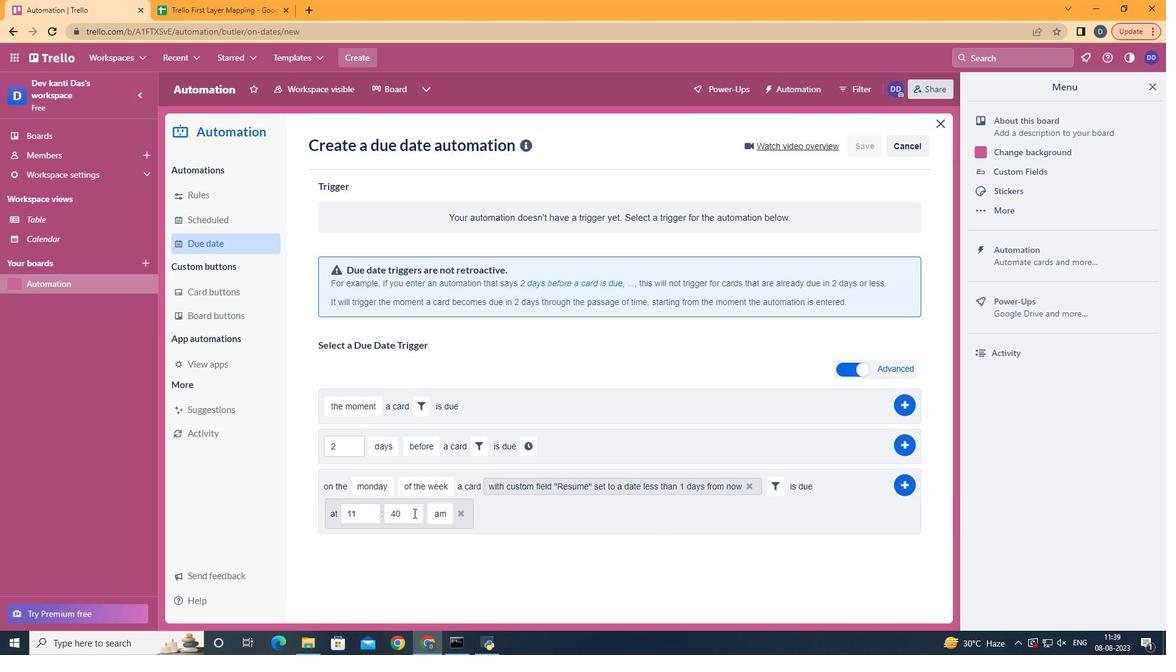 
Action: Mouse pressed left at (407, 507)
Screenshot: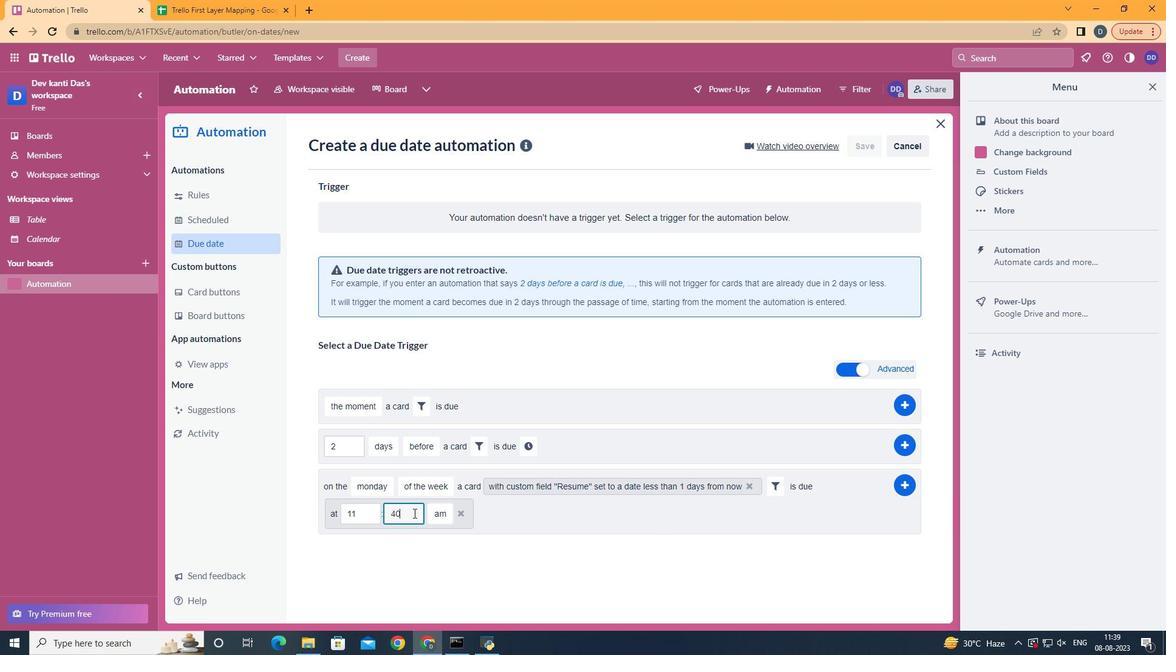
Action: Key pressed <Key.backspace><Key.backspace>00
Screenshot: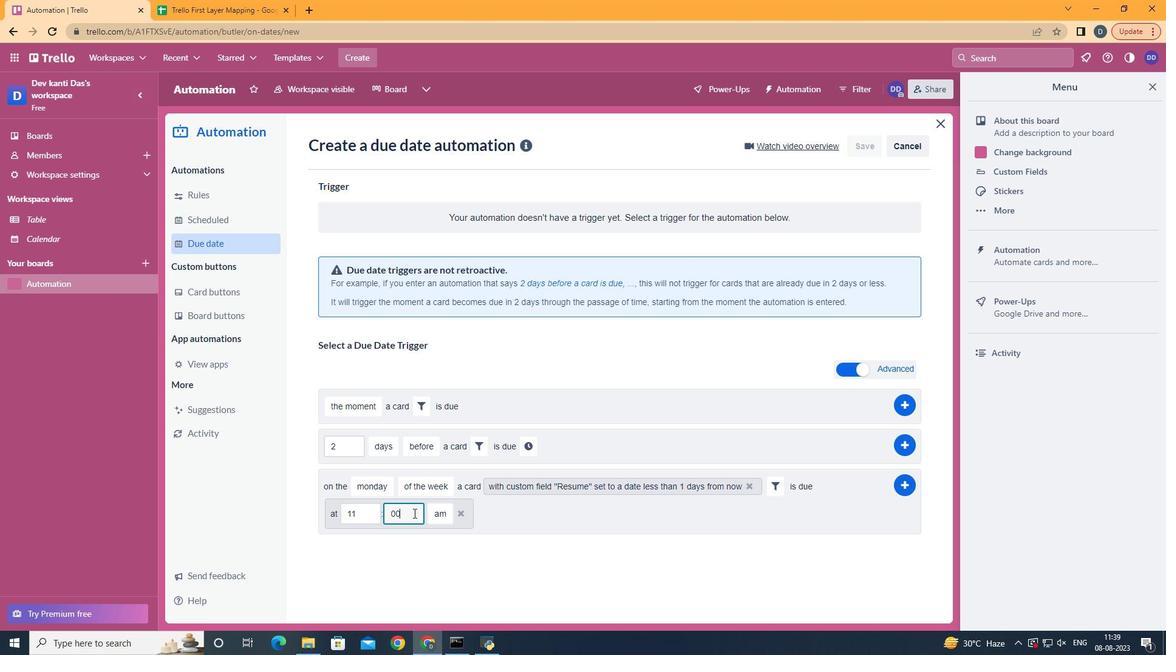 
Action: Mouse moved to (906, 472)
Screenshot: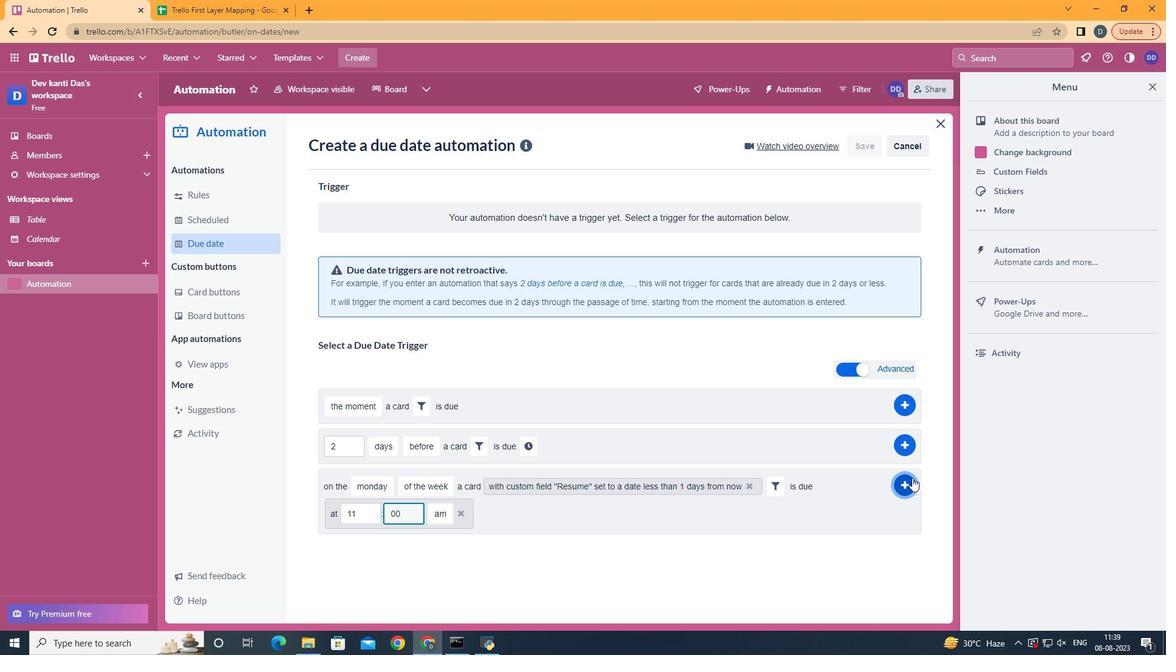 
Action: Mouse pressed left at (906, 472)
Screenshot: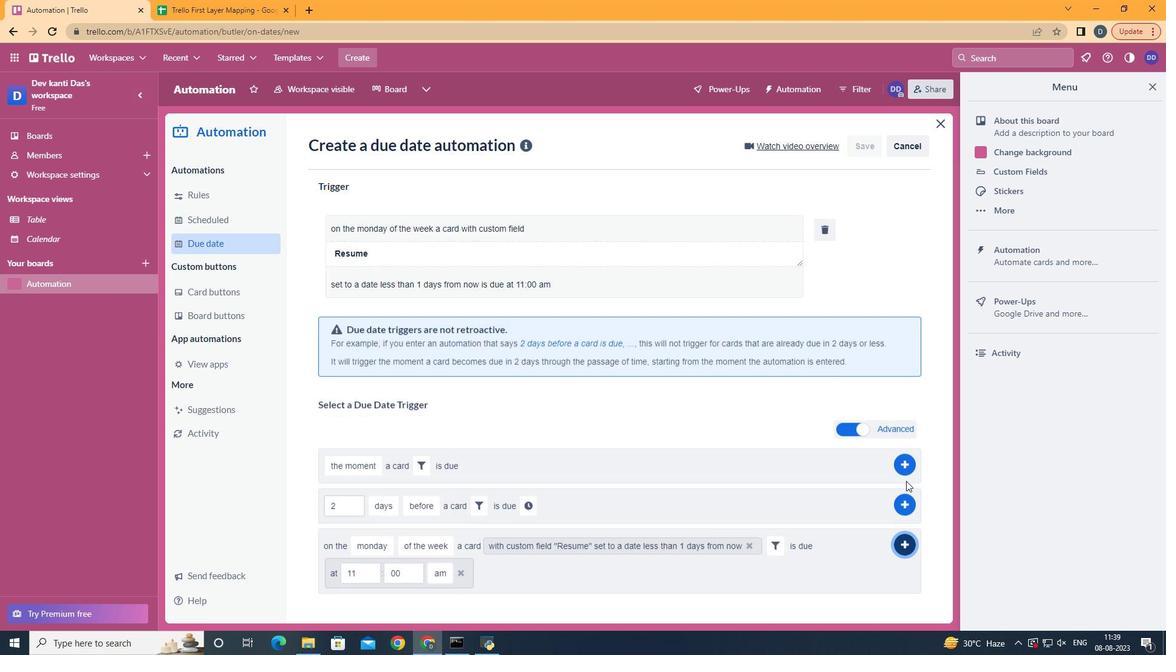 
Action: Mouse moved to (621, 226)
Screenshot: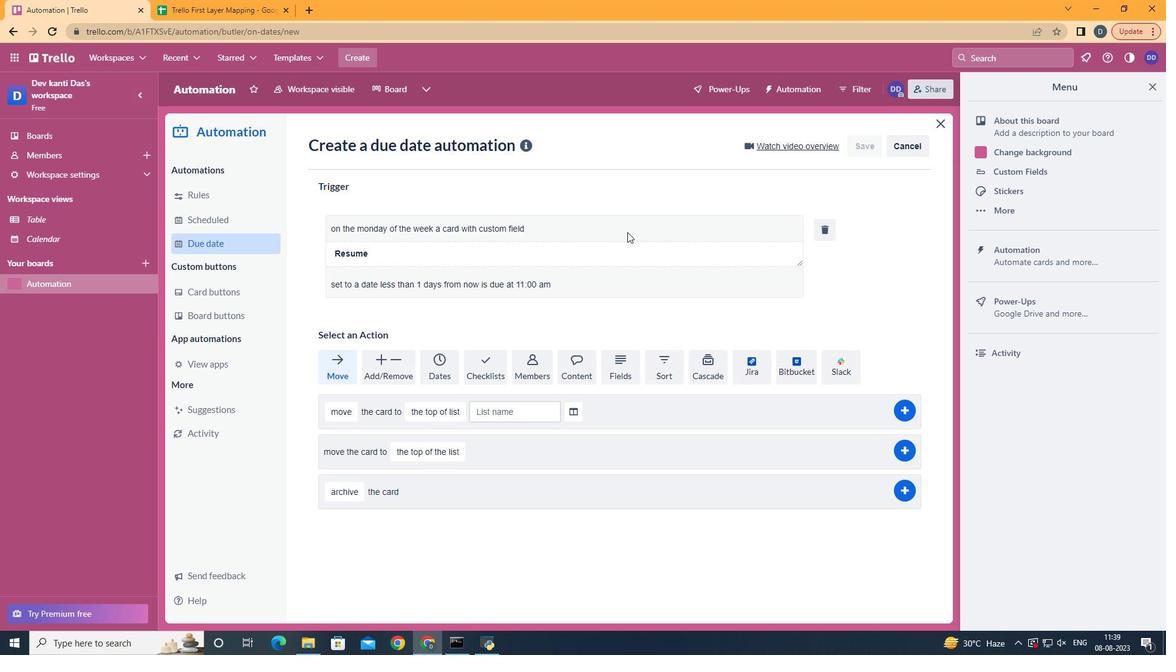 
